 Task: Create a sub task System Test and UAT for the task  Integrate a new online platform for online language exchange in the project BlueTechie , assign it to team member softage.2@softage.net and update the status of the sub task to  Completed , set the priority of the sub task to High
Action: Mouse moved to (885, 431)
Screenshot: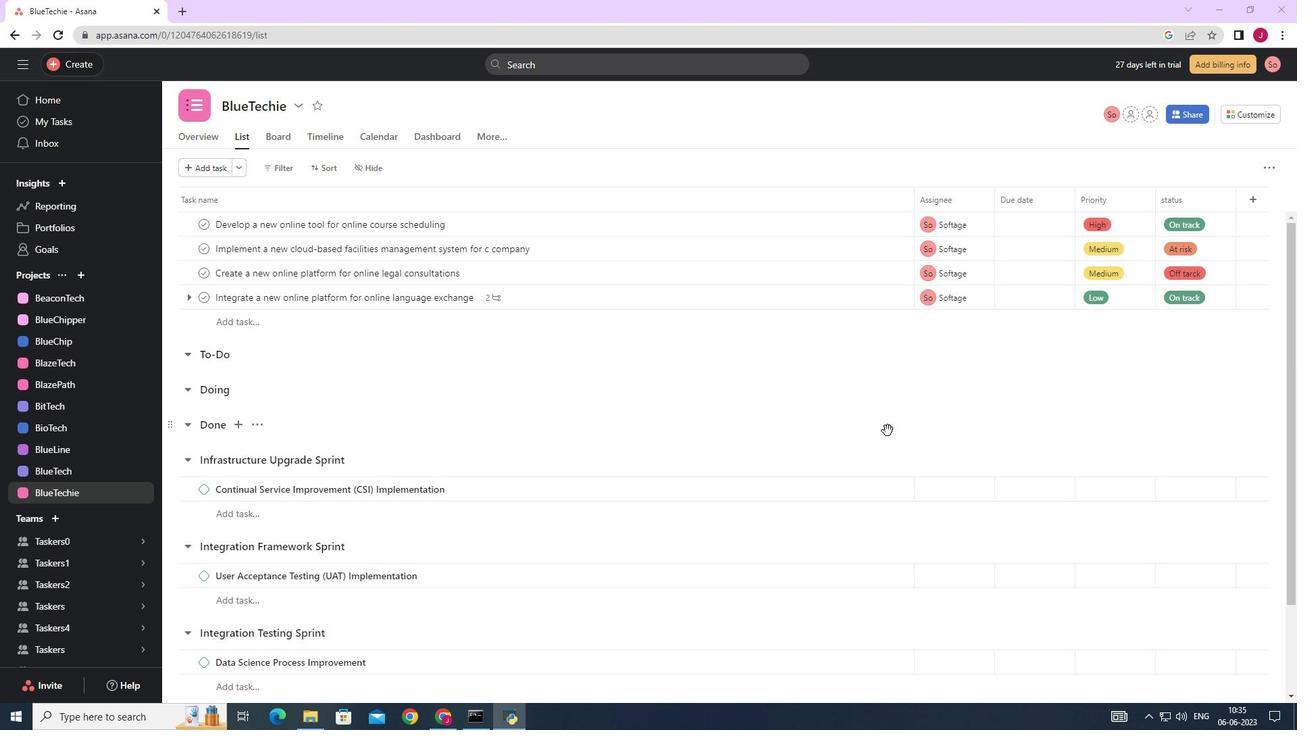 
Action: Mouse scrolled (885, 431) with delta (0, 0)
Screenshot: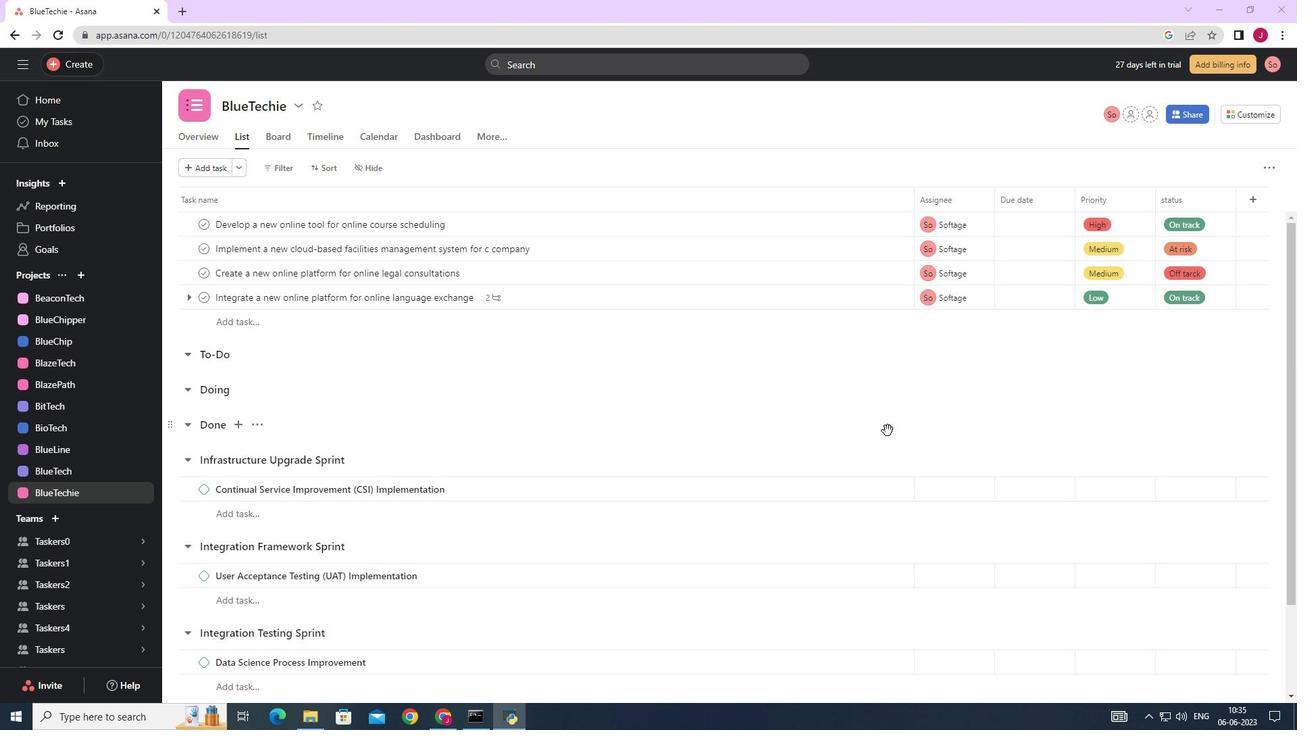 
Action: Mouse scrolled (885, 431) with delta (0, 0)
Screenshot: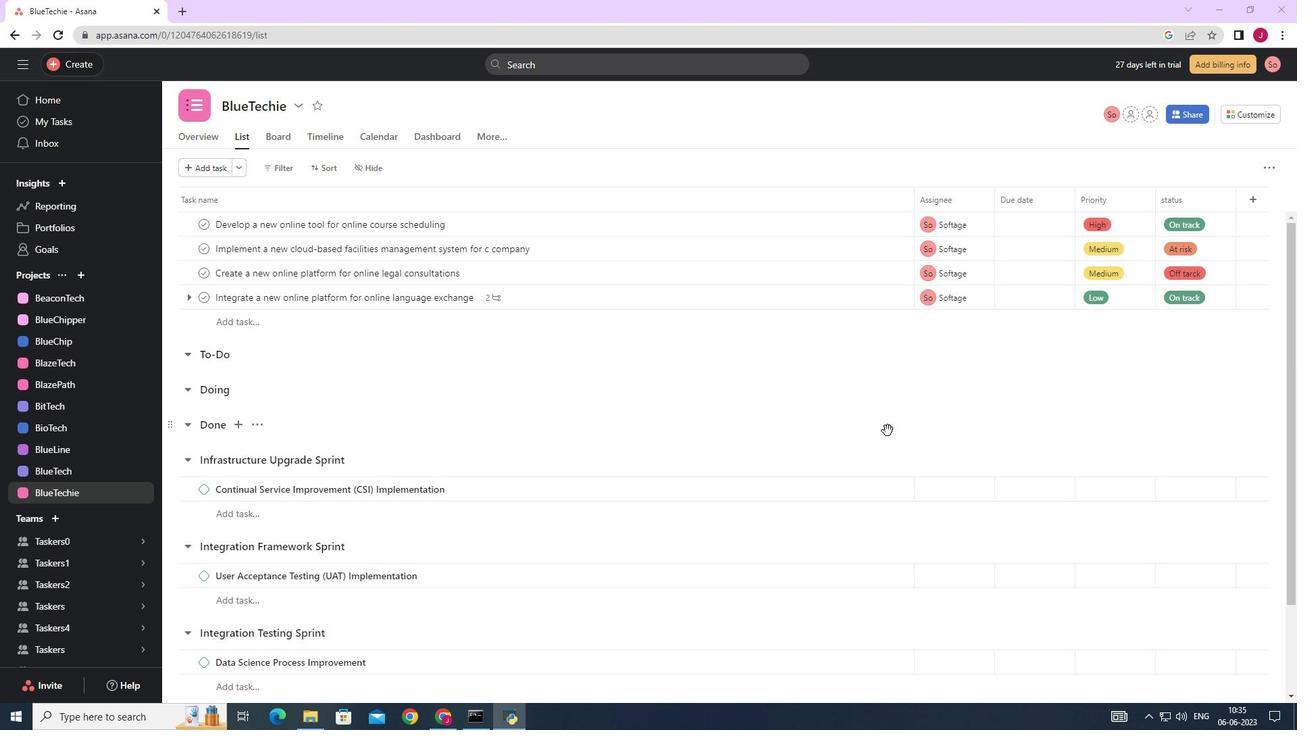 
Action: Mouse moved to (885, 431)
Screenshot: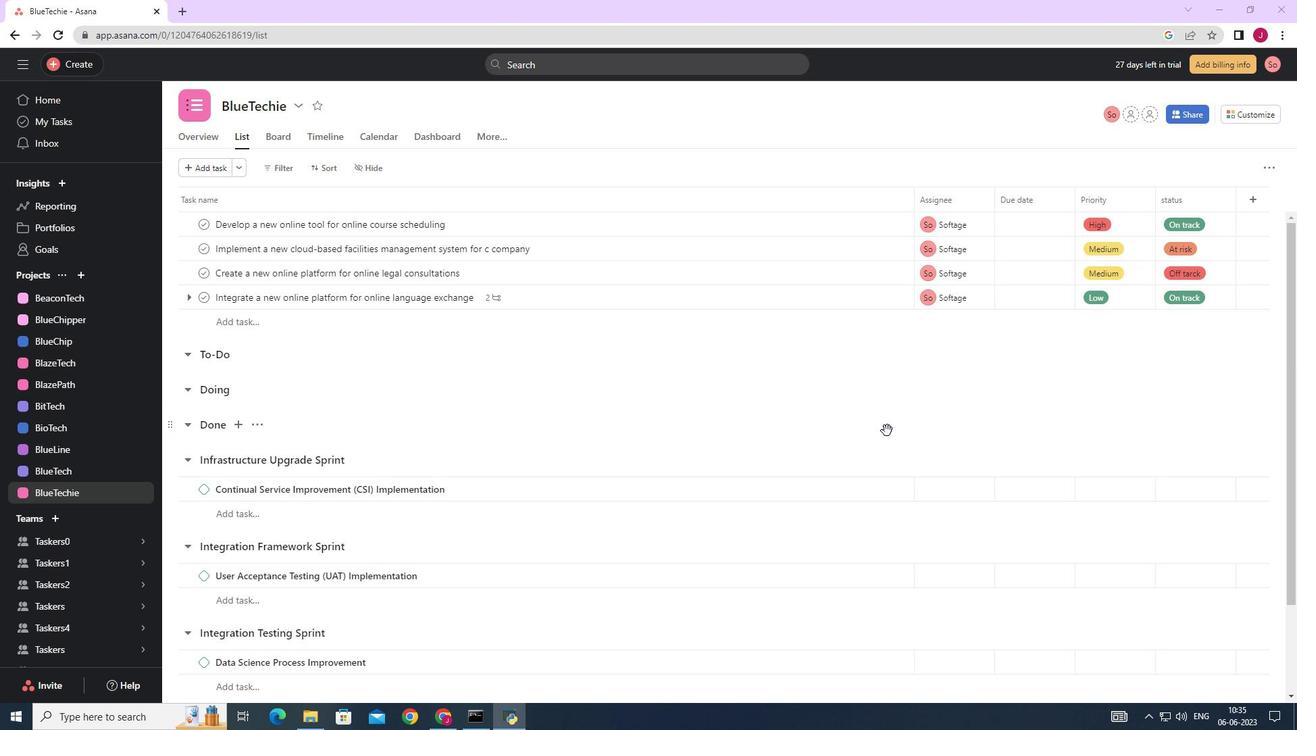 
Action: Mouse scrolled (885, 431) with delta (0, 0)
Screenshot: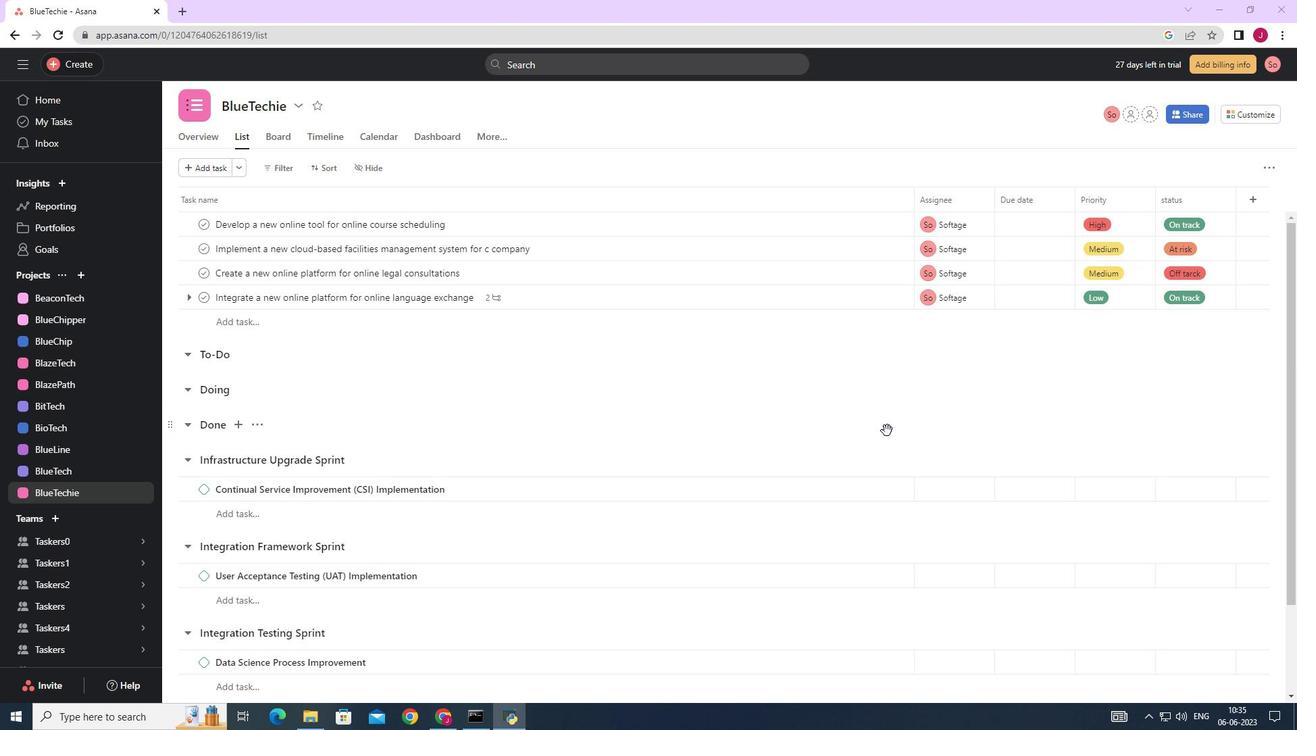 
Action: Mouse moved to (884, 432)
Screenshot: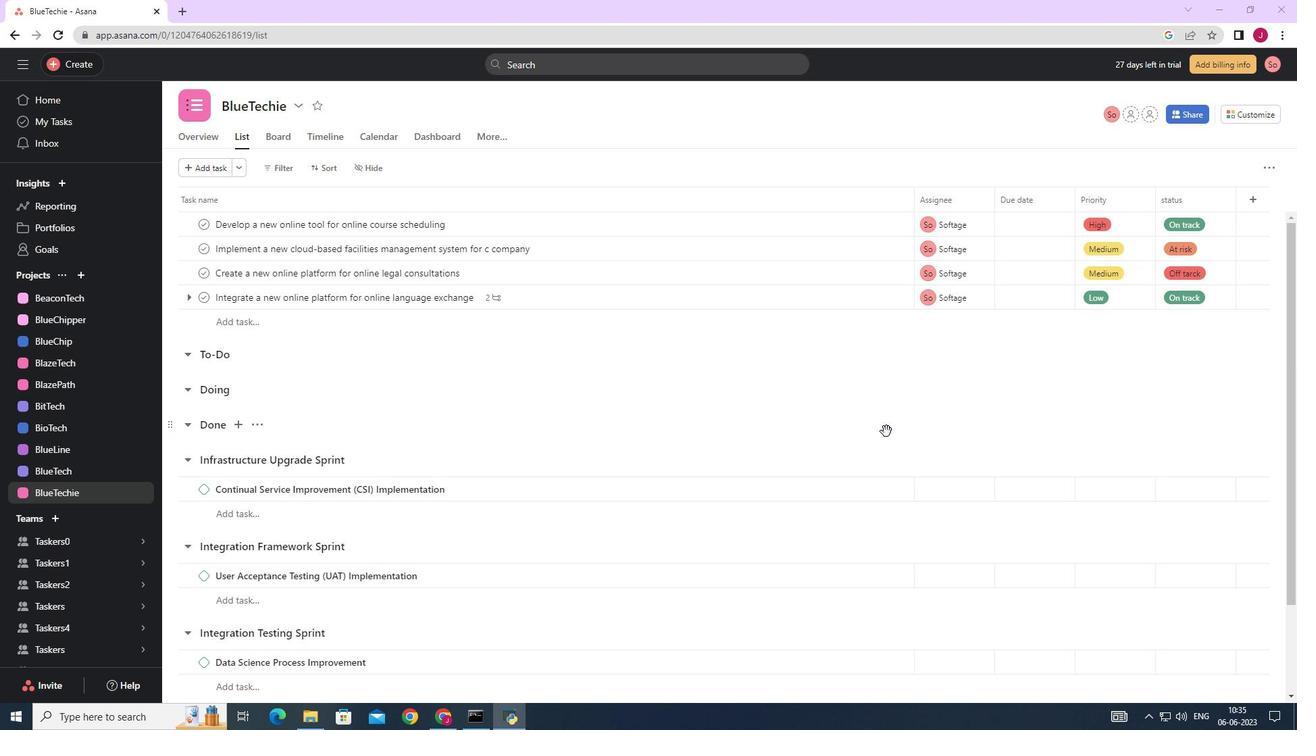 
Action: Mouse scrolled (884, 431) with delta (0, 0)
Screenshot: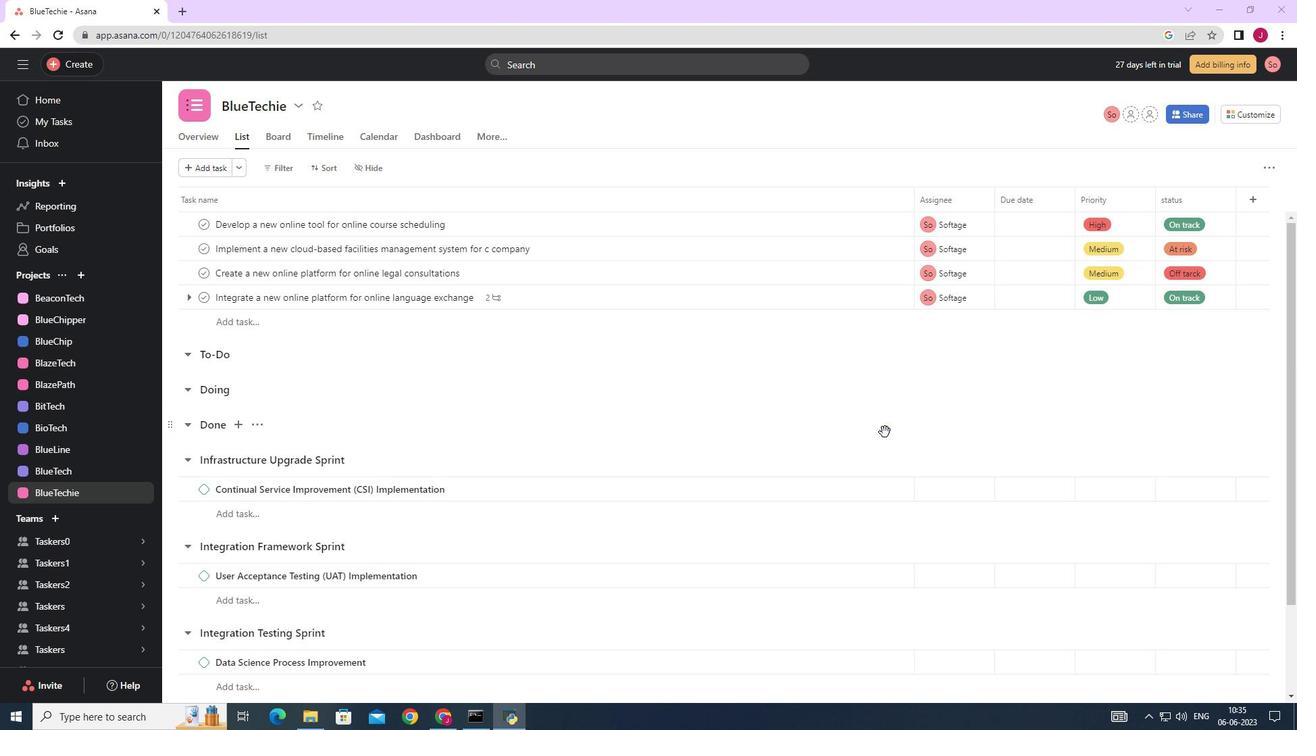 
Action: Mouse moved to (767, 427)
Screenshot: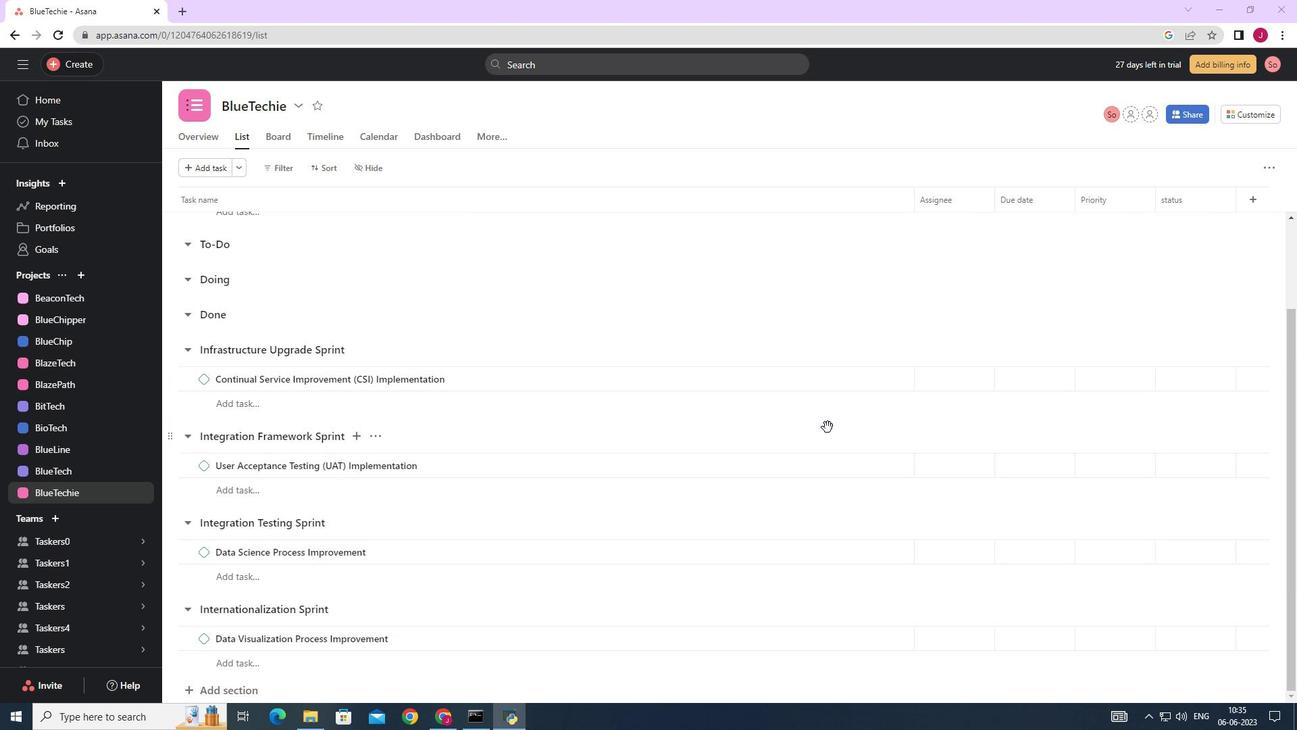 
Action: Mouse scrolled (767, 427) with delta (0, 0)
Screenshot: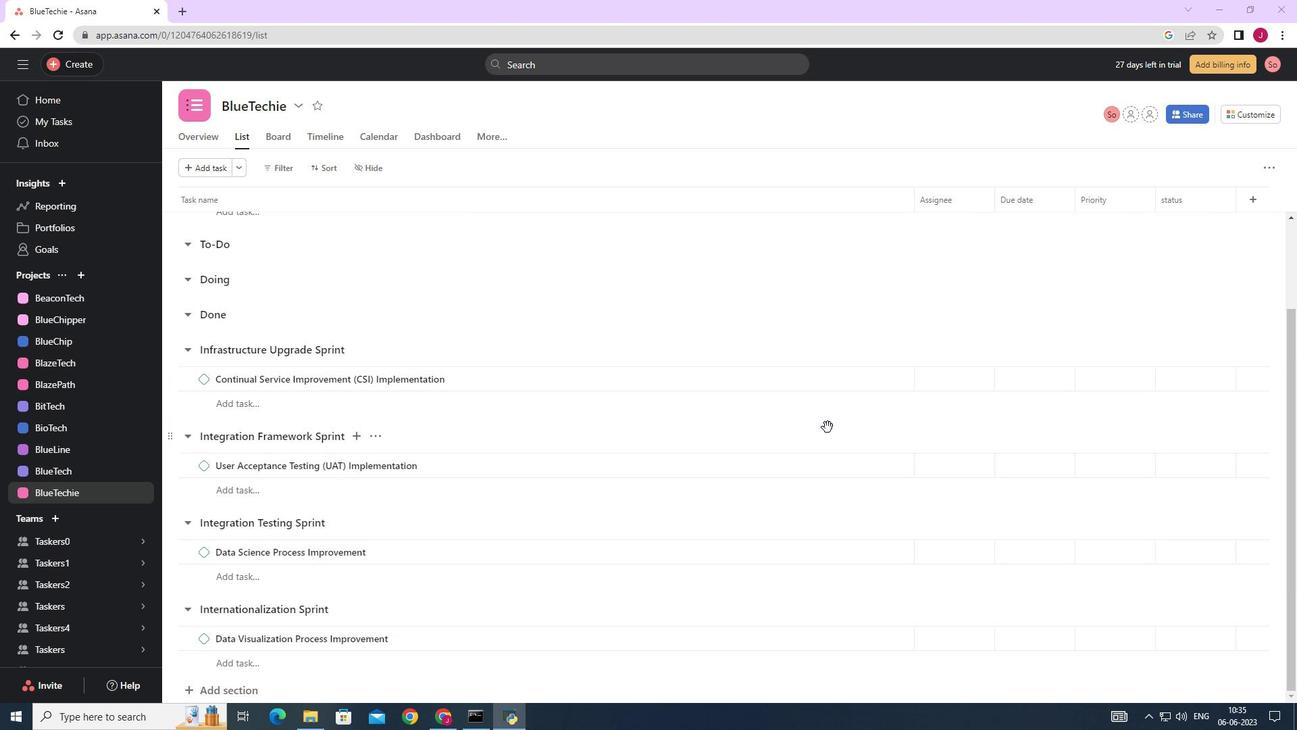 
Action: Mouse moved to (764, 427)
Screenshot: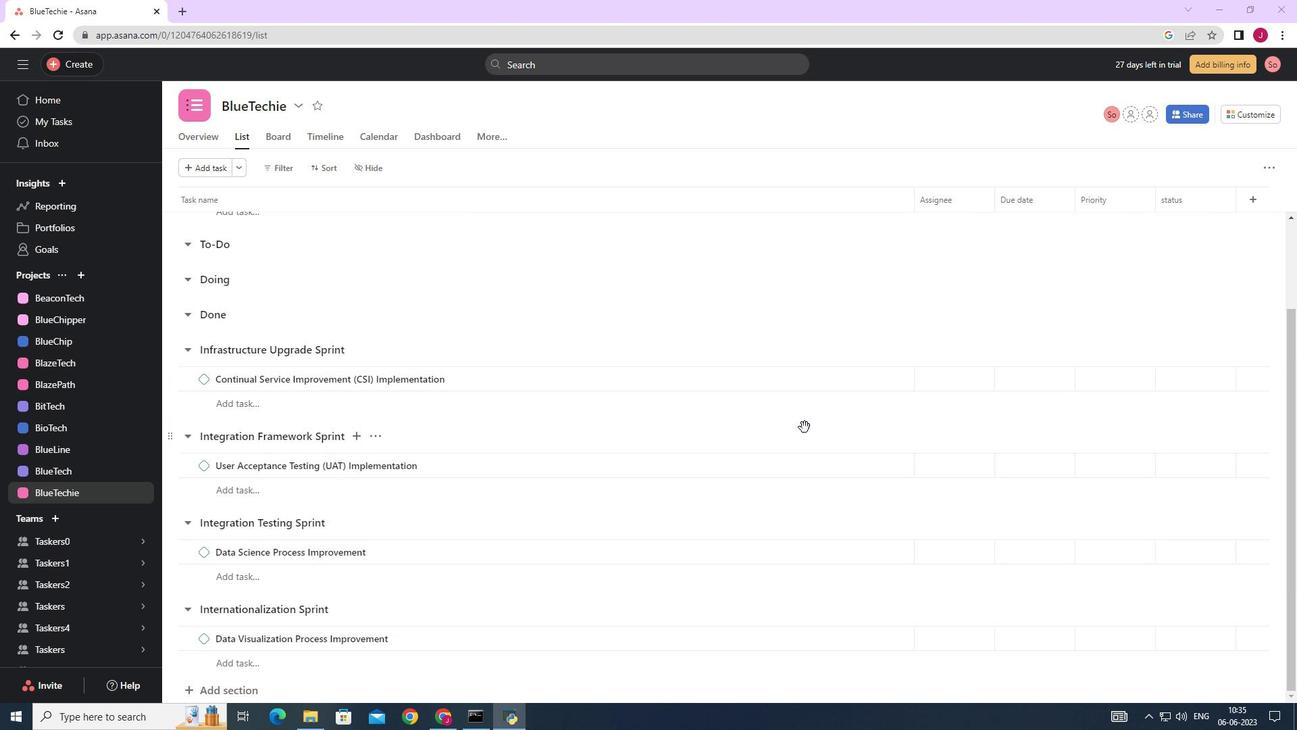 
Action: Mouse scrolled (765, 427) with delta (0, 0)
Screenshot: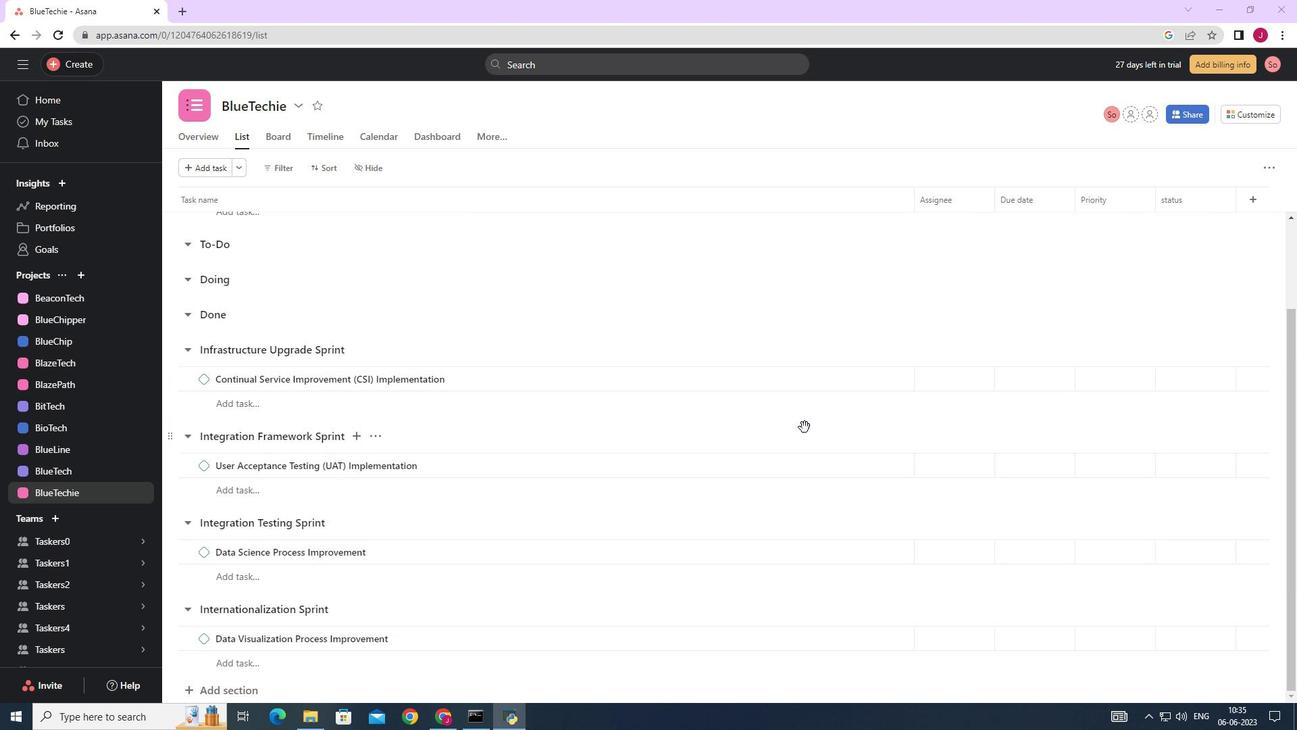 
Action: Mouse moved to (753, 423)
Screenshot: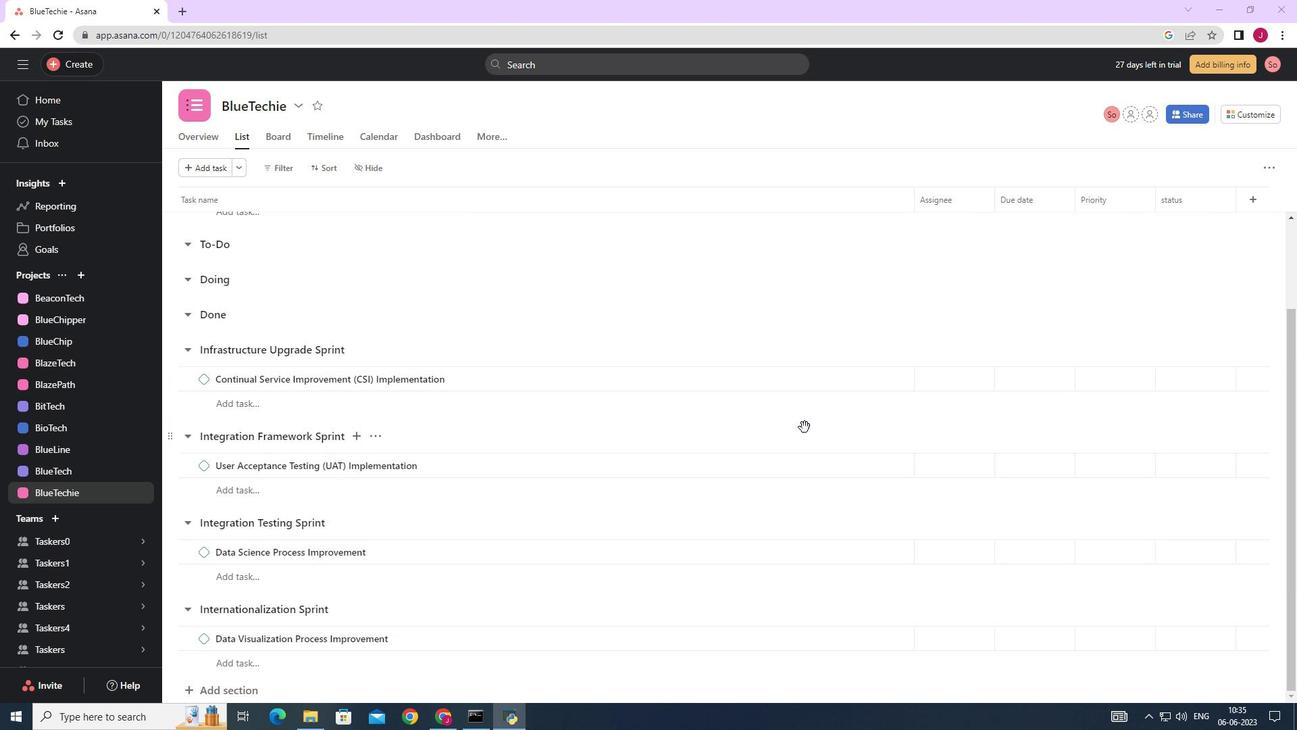 
Action: Mouse scrolled (761, 427) with delta (0, 0)
Screenshot: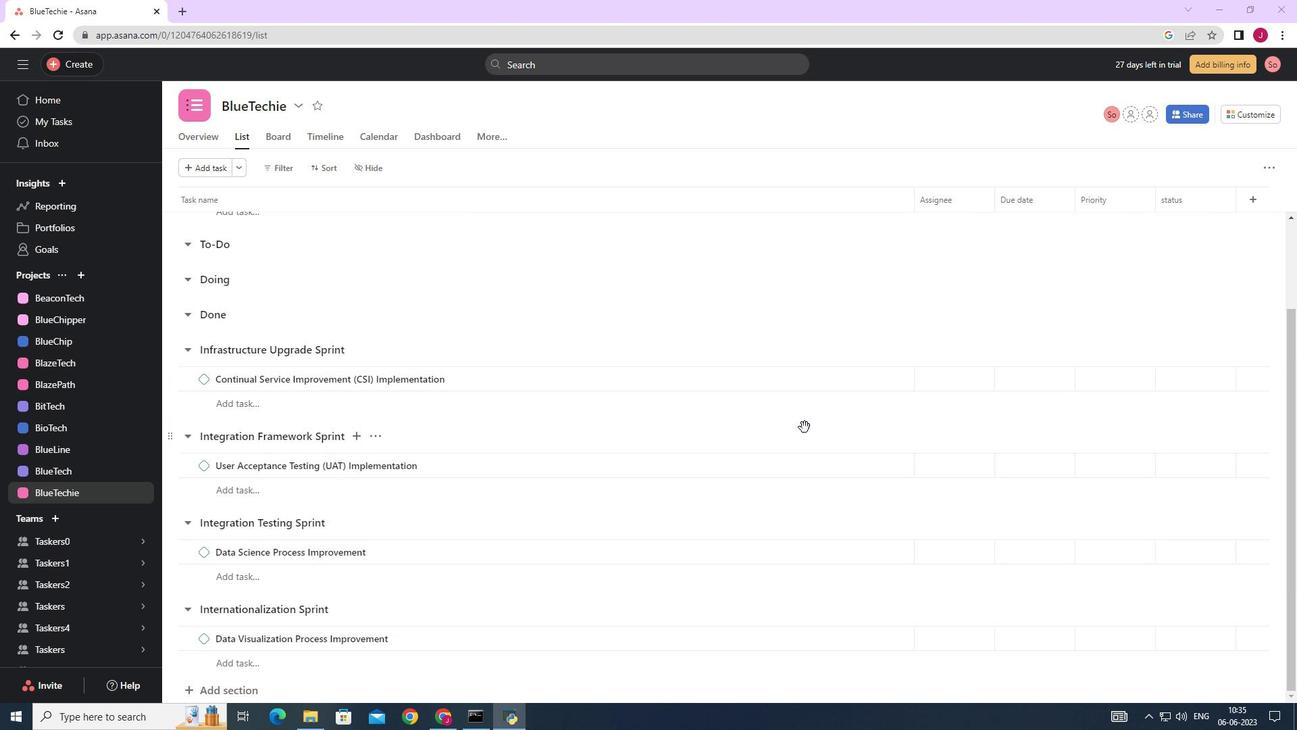 
Action: Mouse moved to (716, 419)
Screenshot: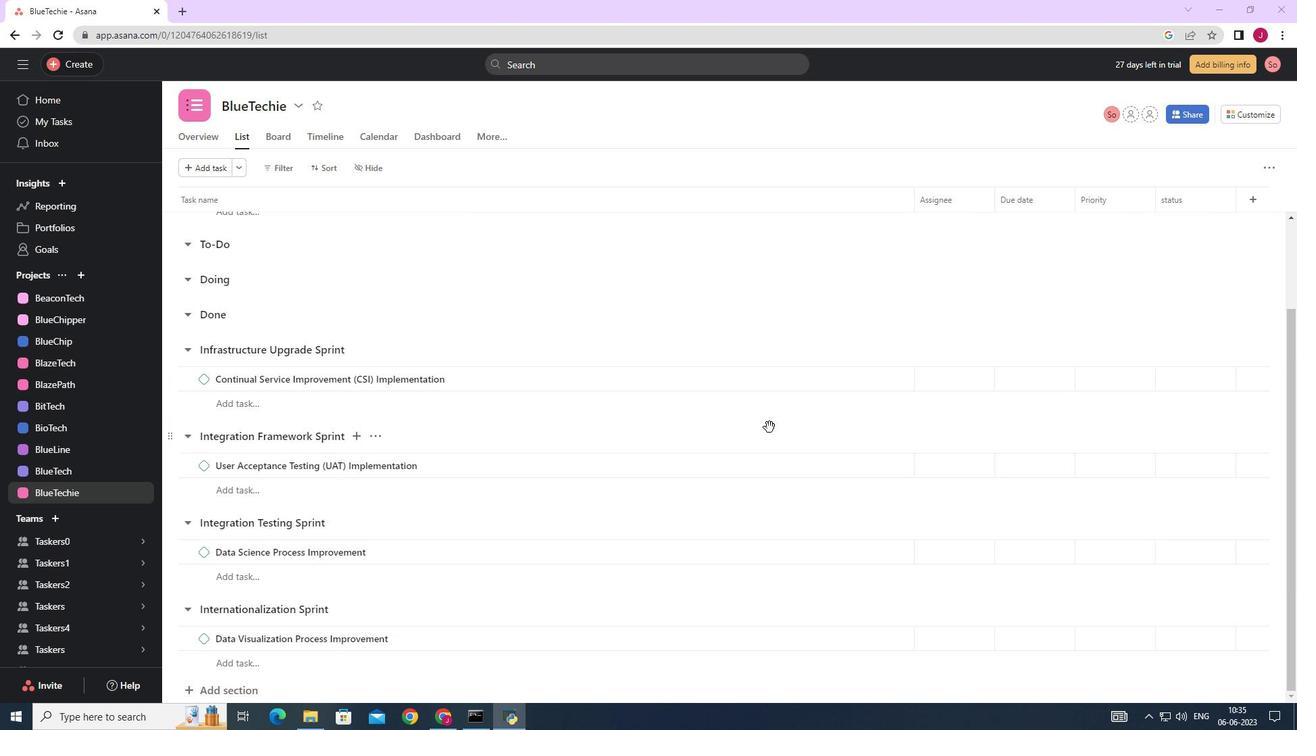 
Action: Mouse scrolled (738, 421) with delta (0, 0)
Screenshot: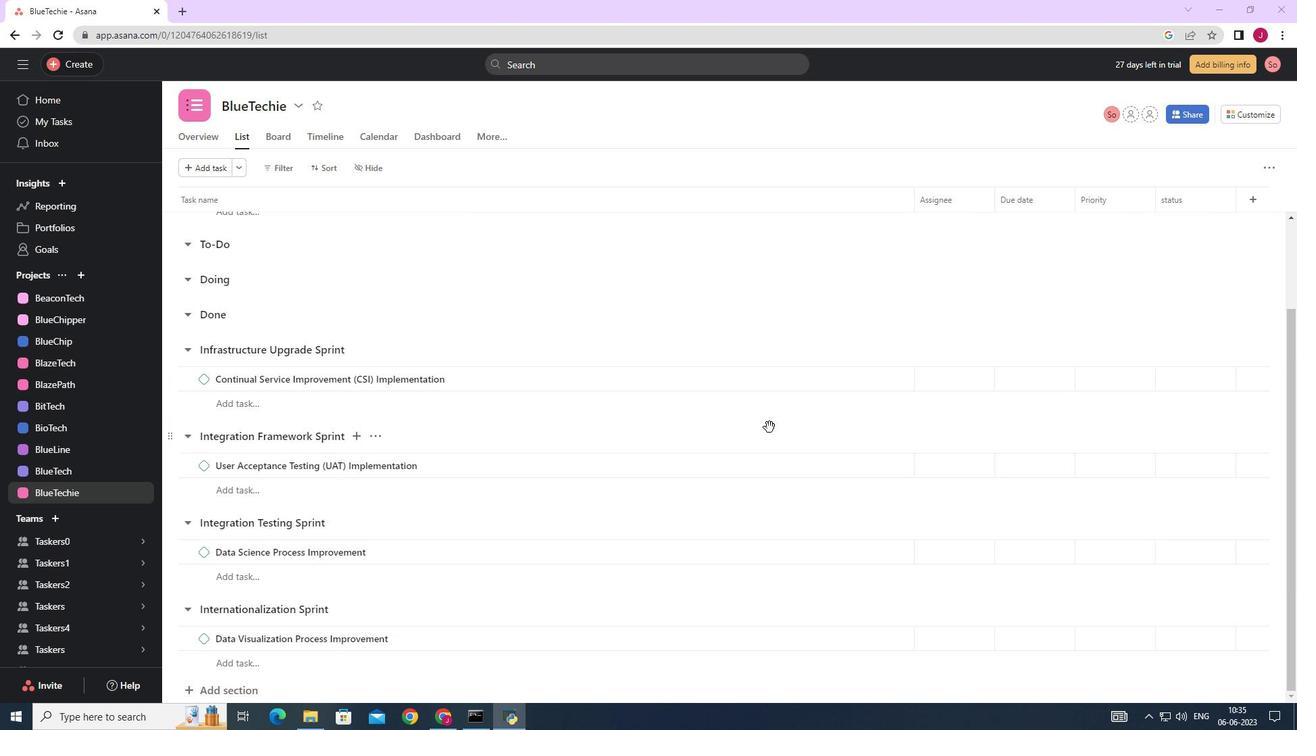 
Action: Mouse moved to (820, 293)
Screenshot: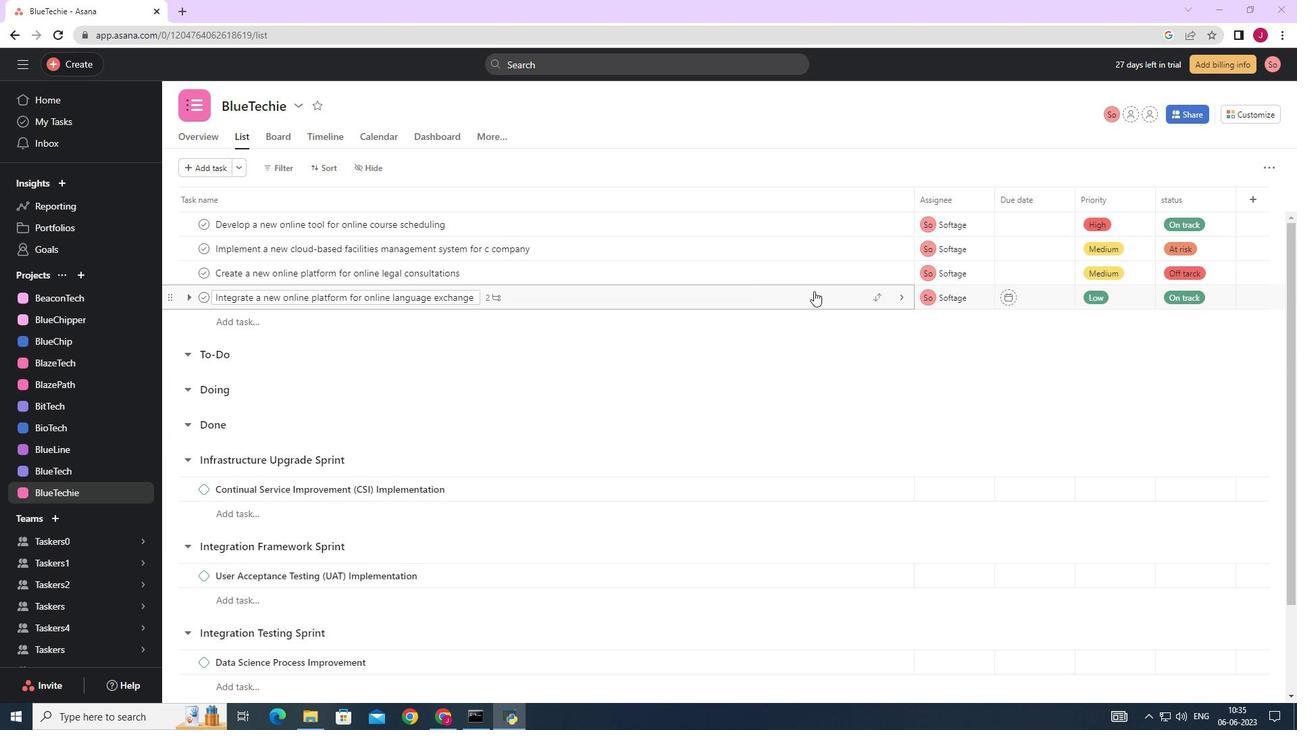 
Action: Mouse pressed left at (820, 293)
Screenshot: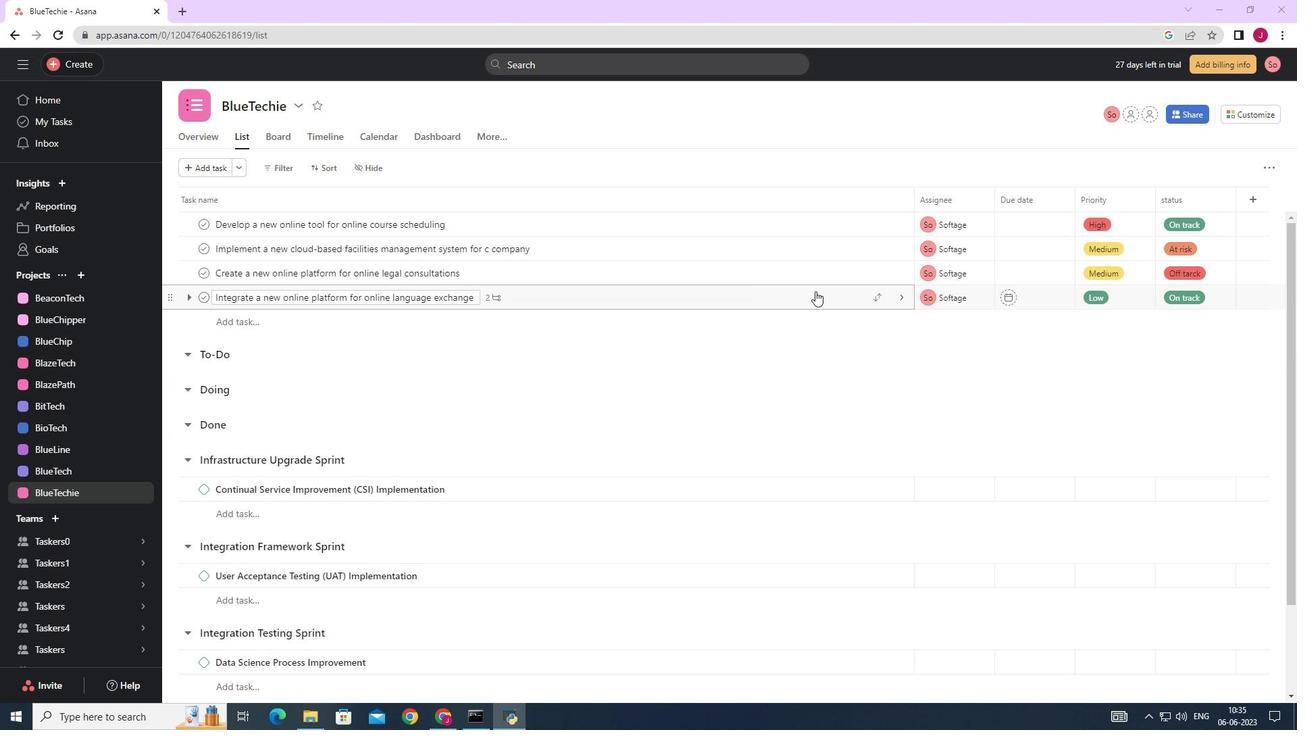 
Action: Mouse moved to (1102, 431)
Screenshot: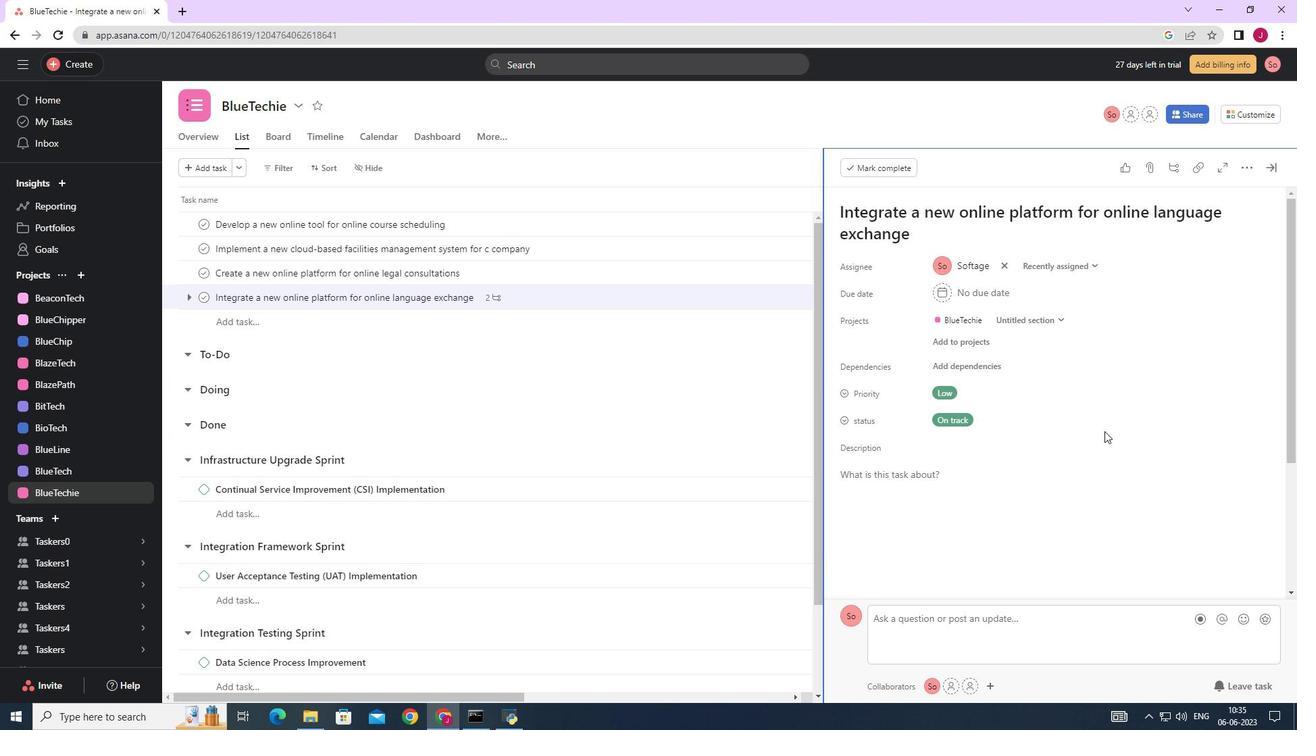 
Action: Mouse scrolled (1102, 431) with delta (0, 0)
Screenshot: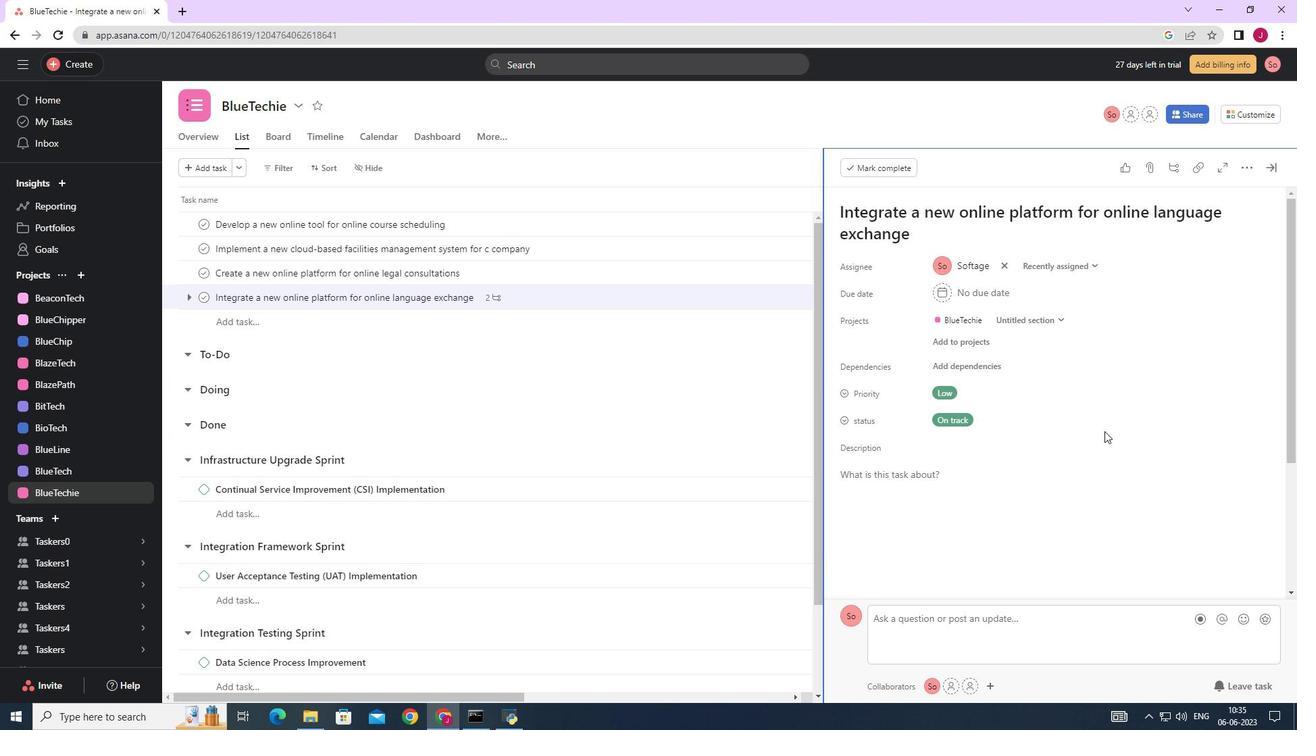 
Action: Mouse scrolled (1102, 431) with delta (0, 0)
Screenshot: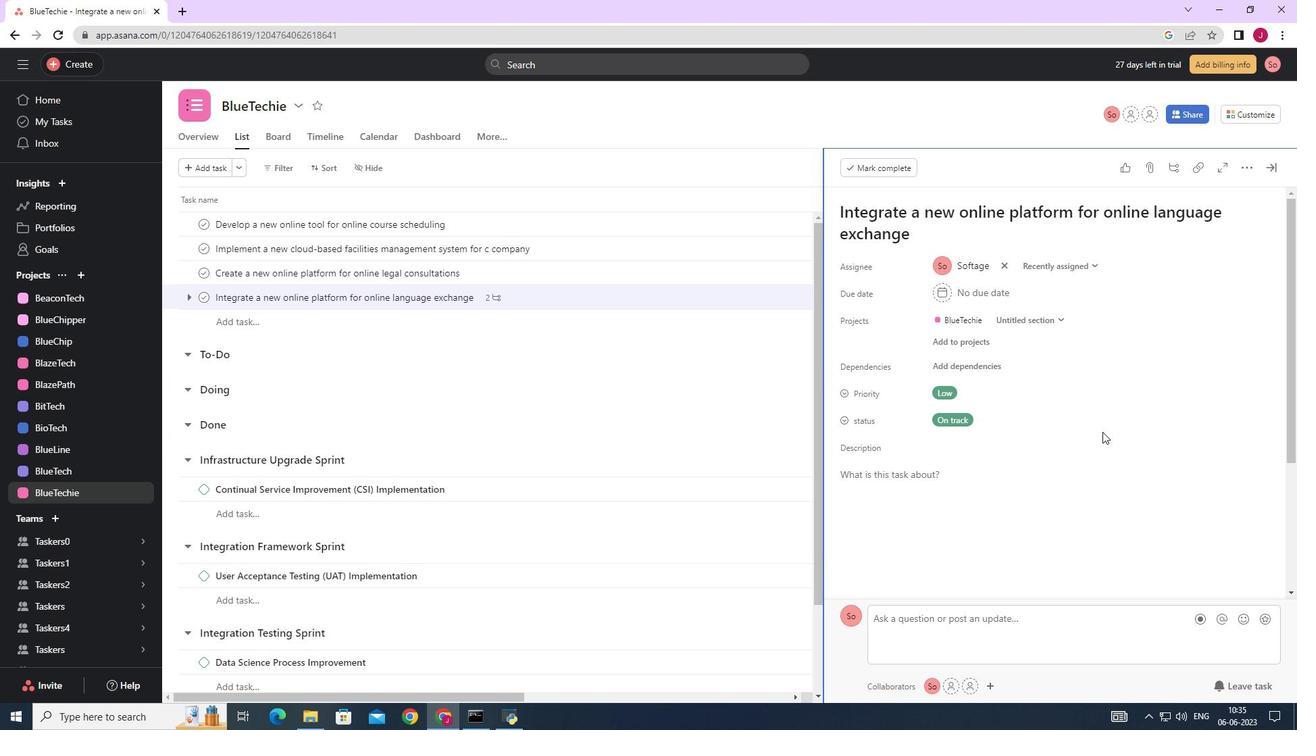 
Action: Mouse scrolled (1102, 431) with delta (0, 0)
Screenshot: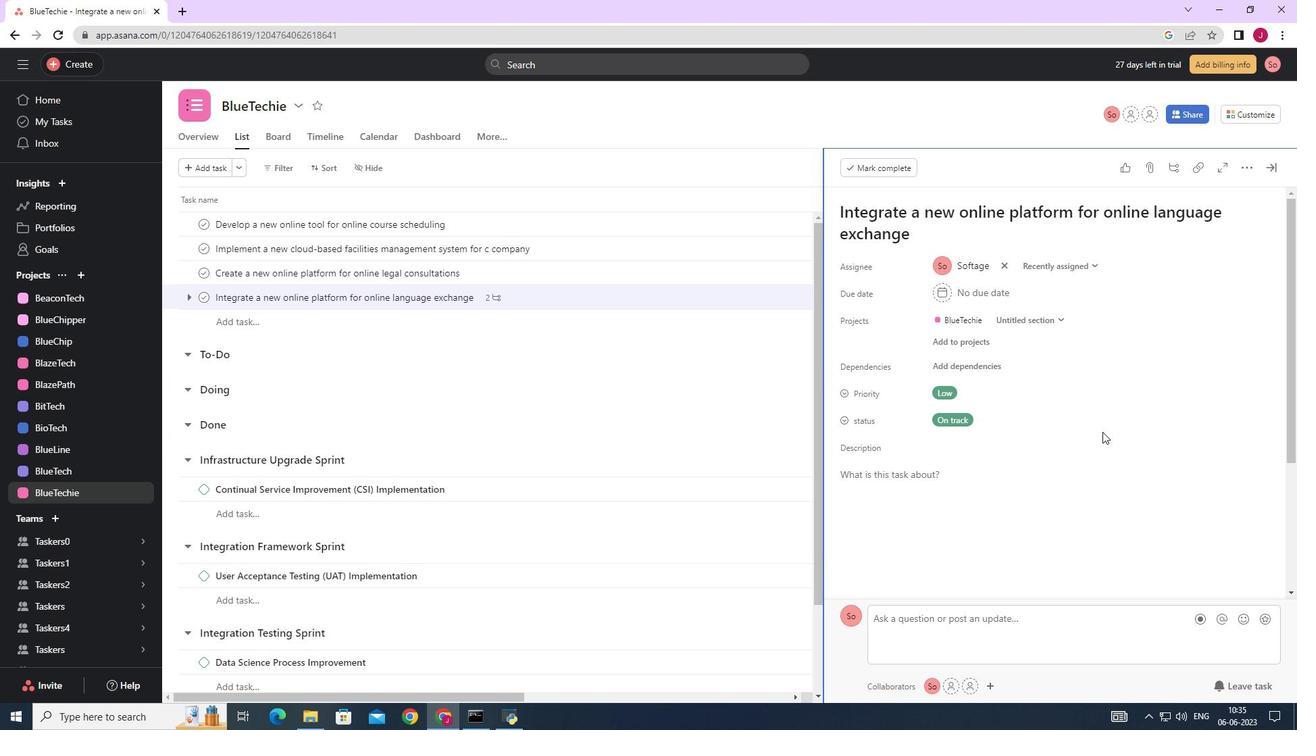 
Action: Mouse scrolled (1102, 431) with delta (0, 0)
Screenshot: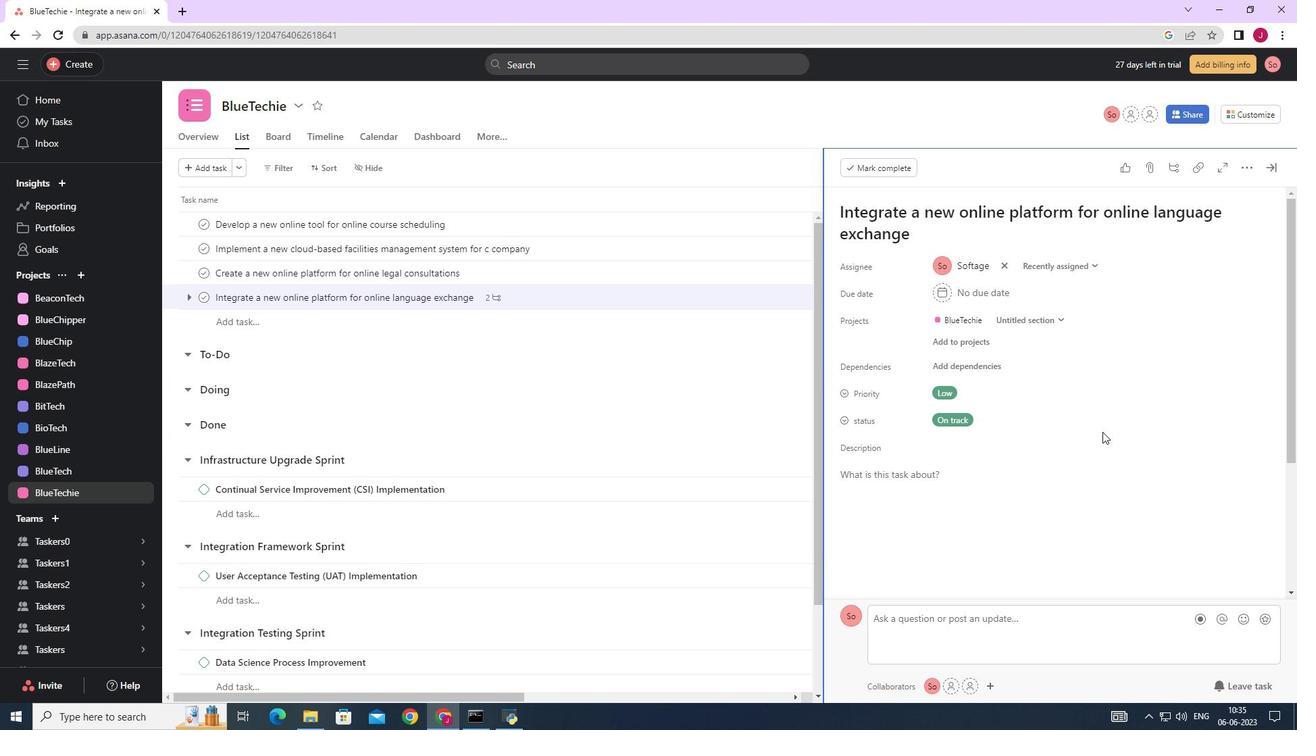 
Action: Mouse scrolled (1102, 431) with delta (0, 0)
Screenshot: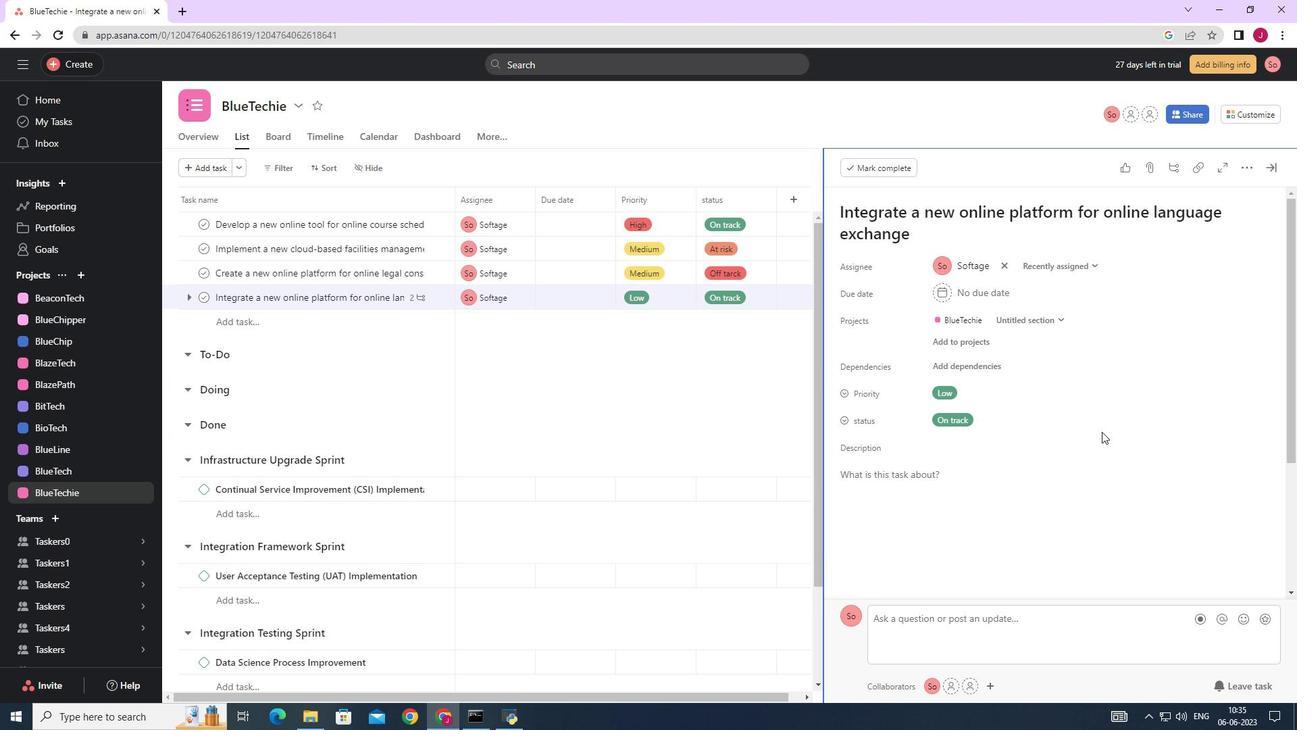 
Action: Mouse moved to (882, 490)
Screenshot: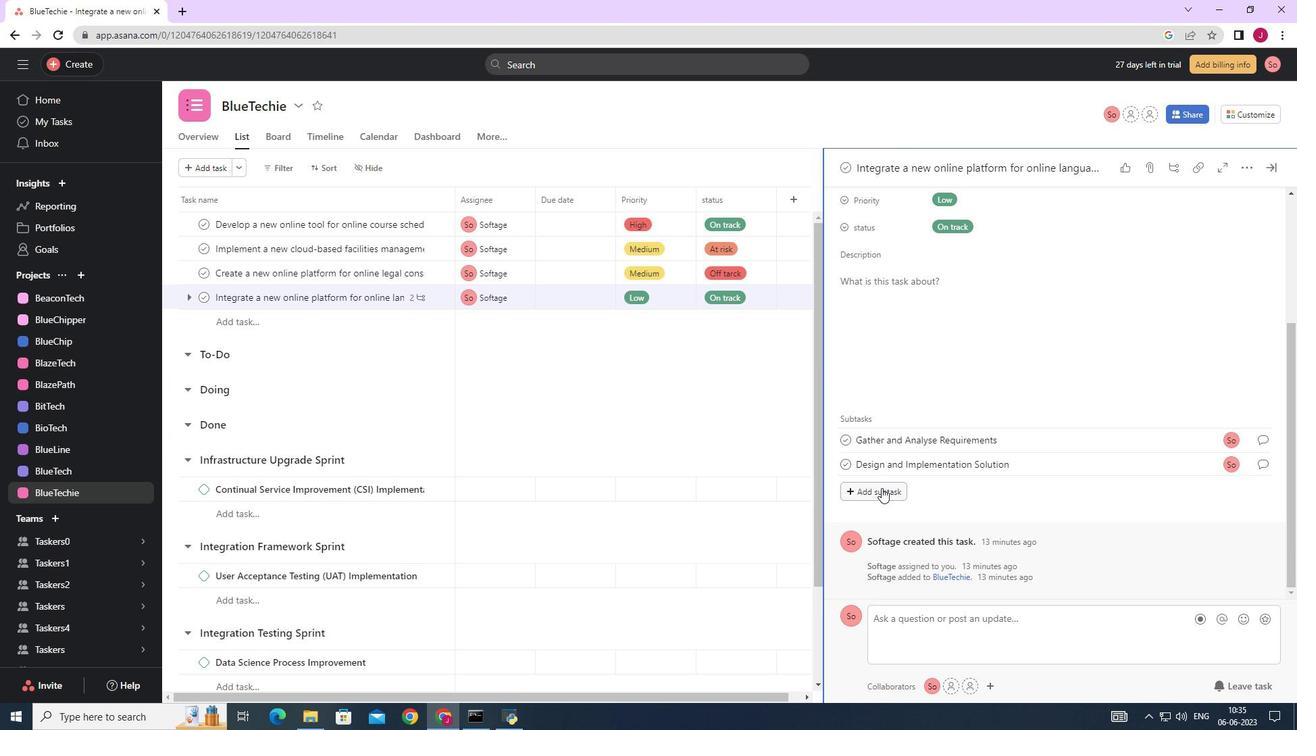 
Action: Mouse pressed left at (882, 490)
Screenshot: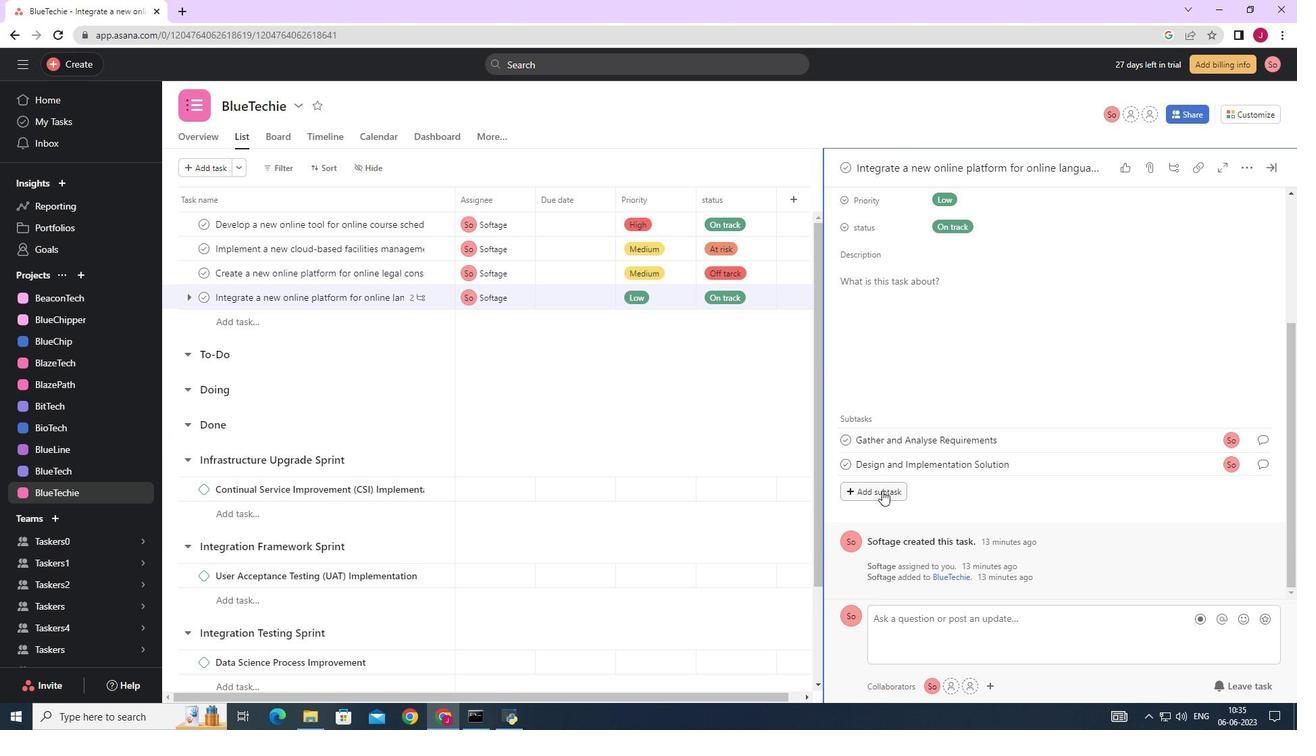 
Action: Mouse moved to (880, 492)
Screenshot: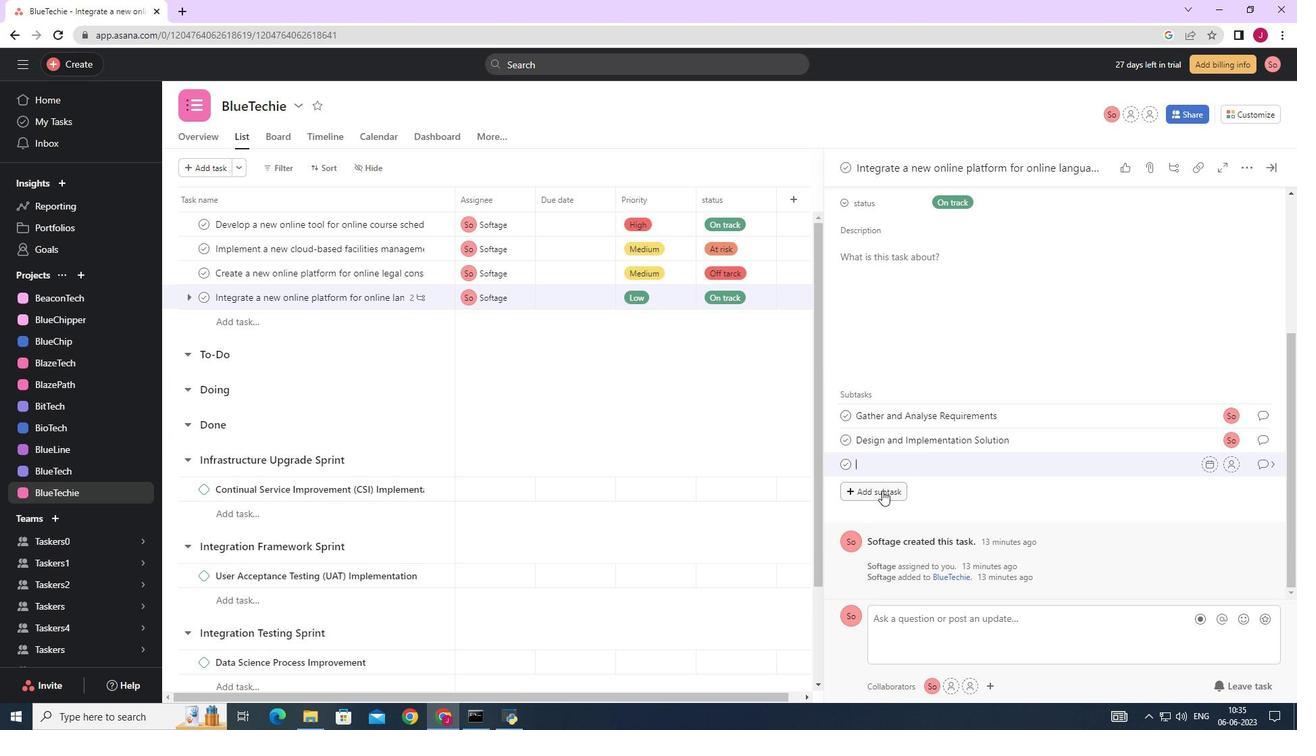 
Action: Key pressed <Key.caps_lock>S<Key.caps_lock>ystem<Key.space><Key.caps_lock>T<Key.caps_lock>est<Key.space>and<Key.space><Key.caps_lock>UAT
Screenshot: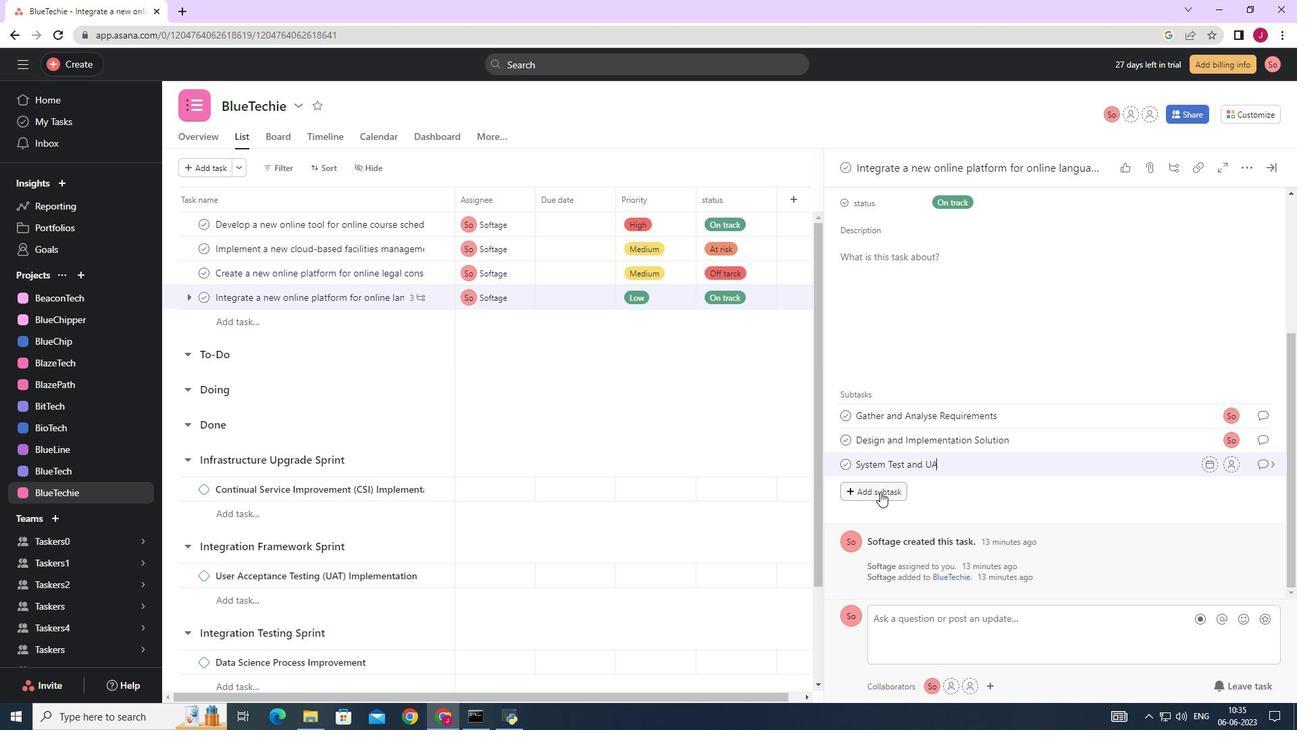 
Action: Mouse moved to (1233, 465)
Screenshot: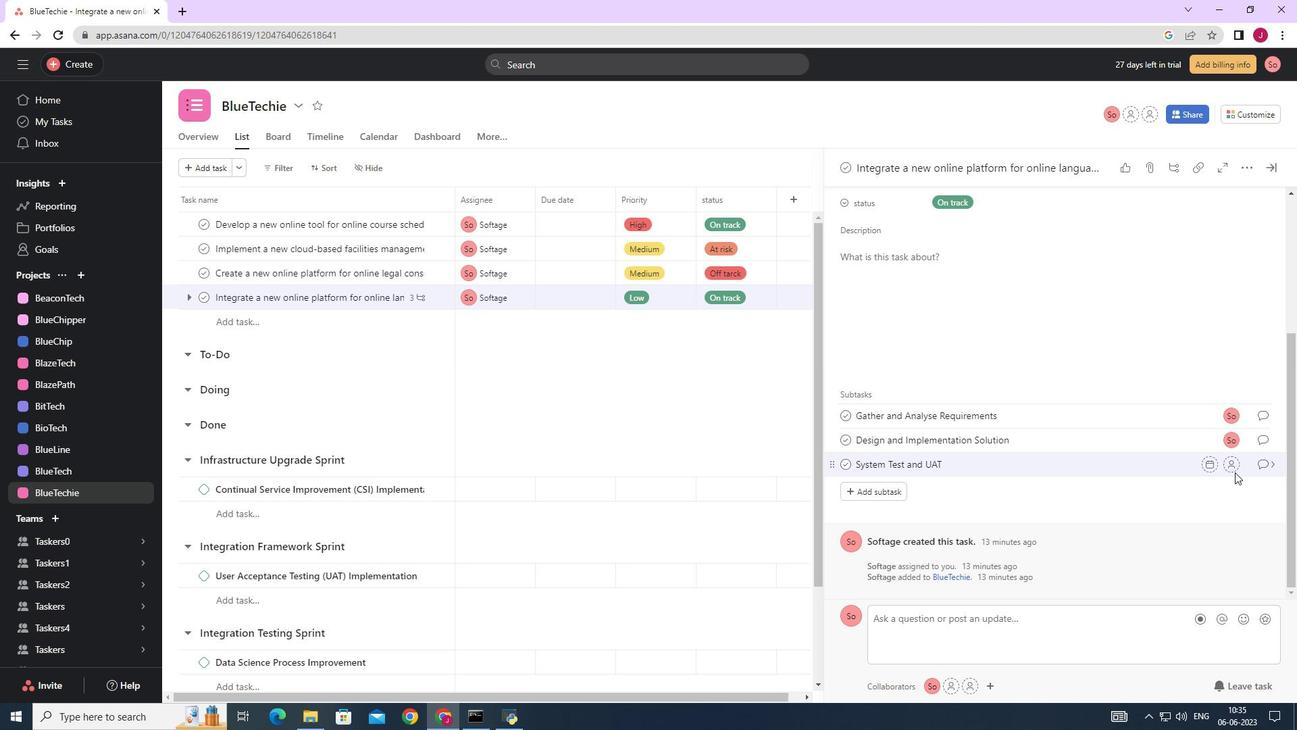 
Action: Mouse pressed left at (1233, 465)
Screenshot: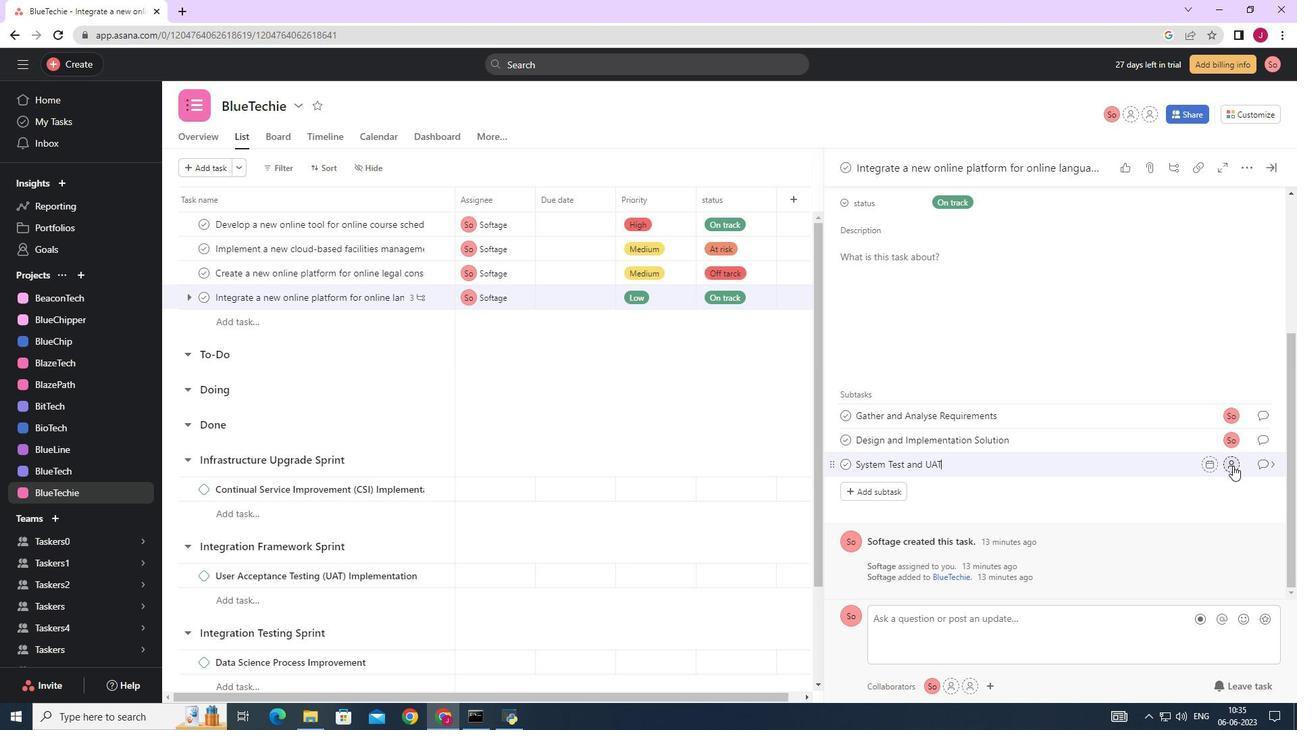 
Action: Key pressed SOFTAGE.2
Screenshot: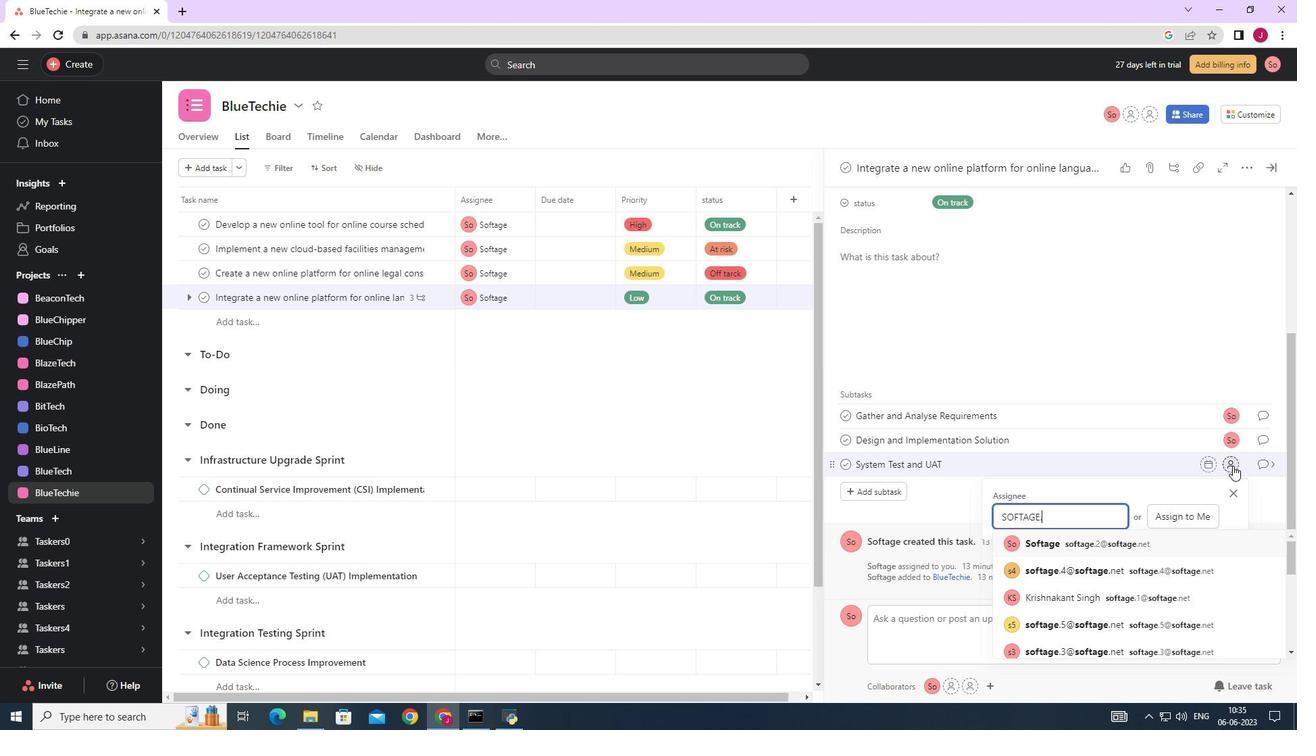 
Action: Mouse moved to (1101, 548)
Screenshot: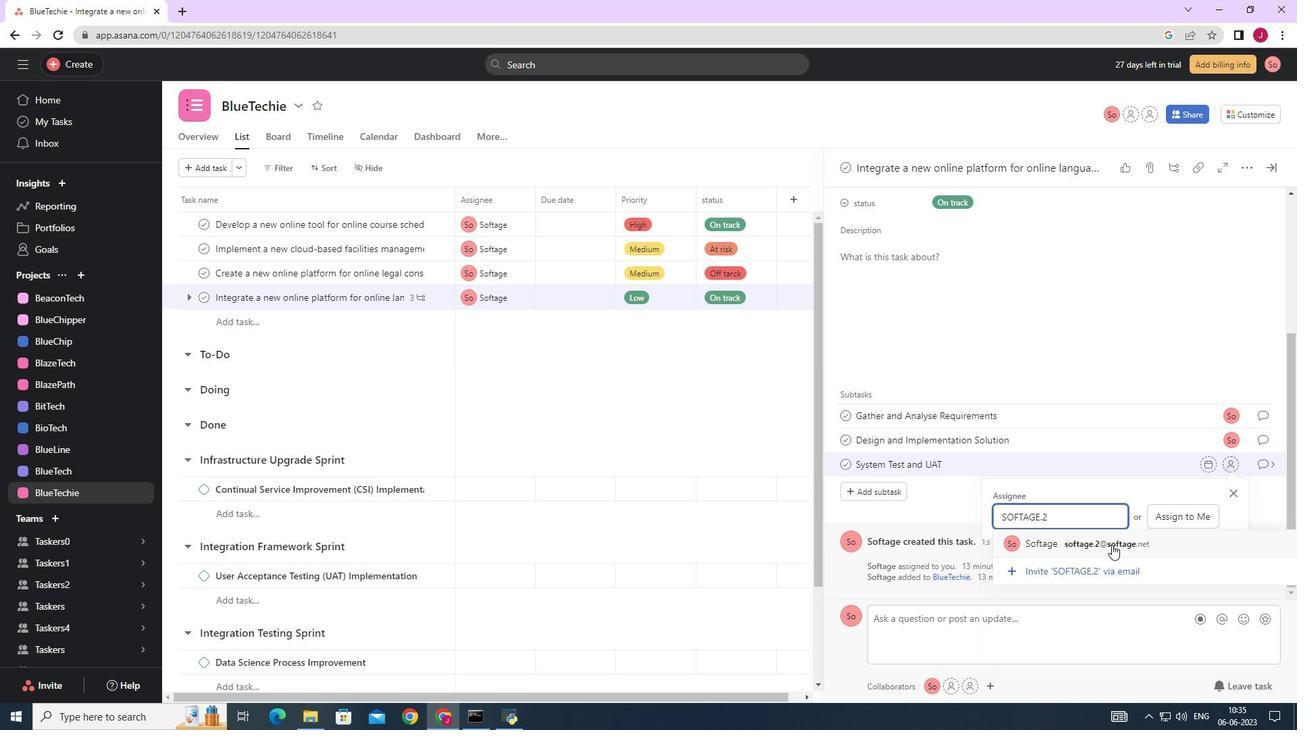 
Action: Mouse pressed left at (1101, 548)
Screenshot: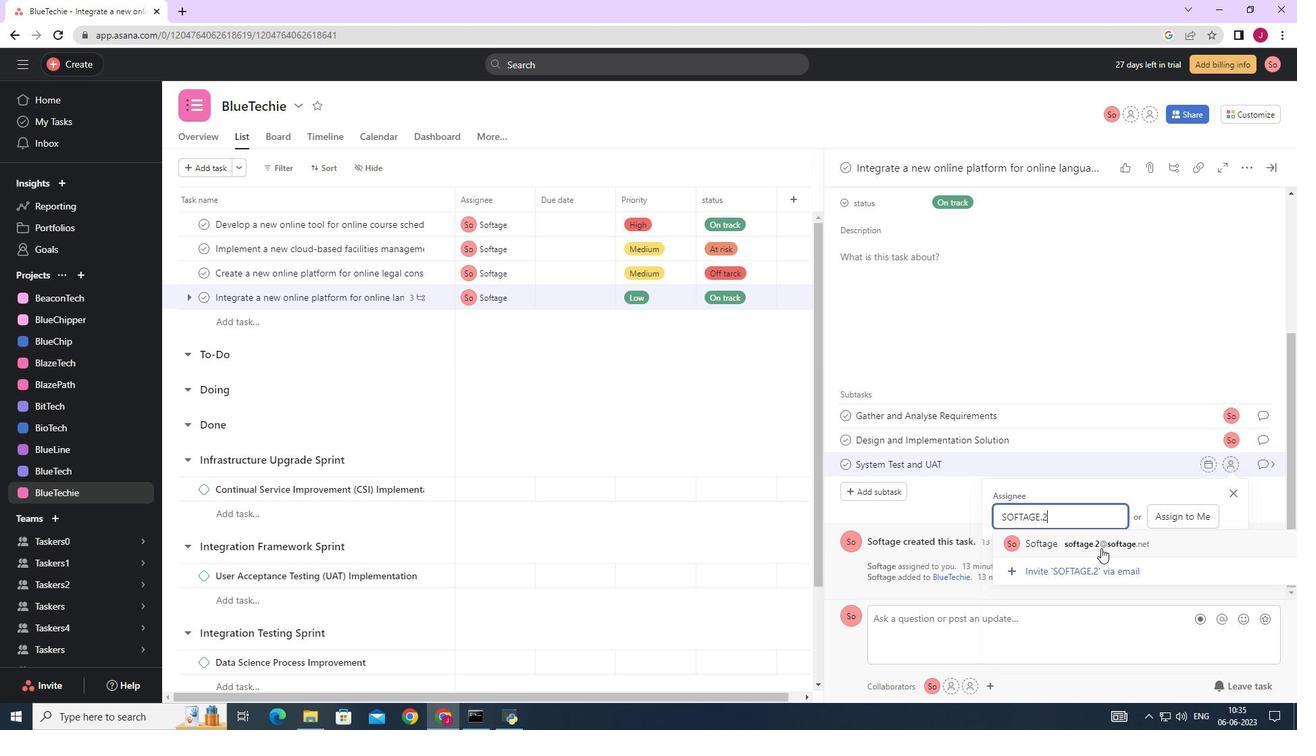 
Action: Mouse moved to (1265, 465)
Screenshot: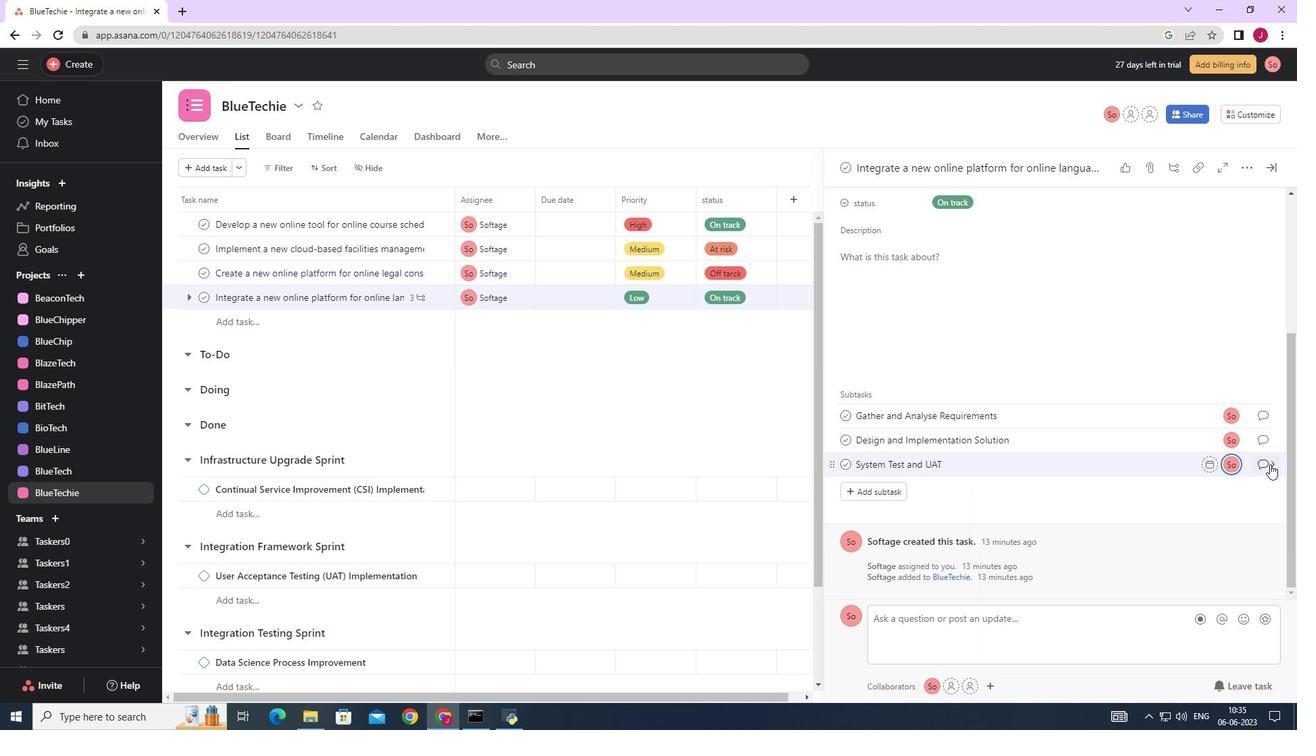 
Action: Mouse pressed left at (1265, 465)
Screenshot: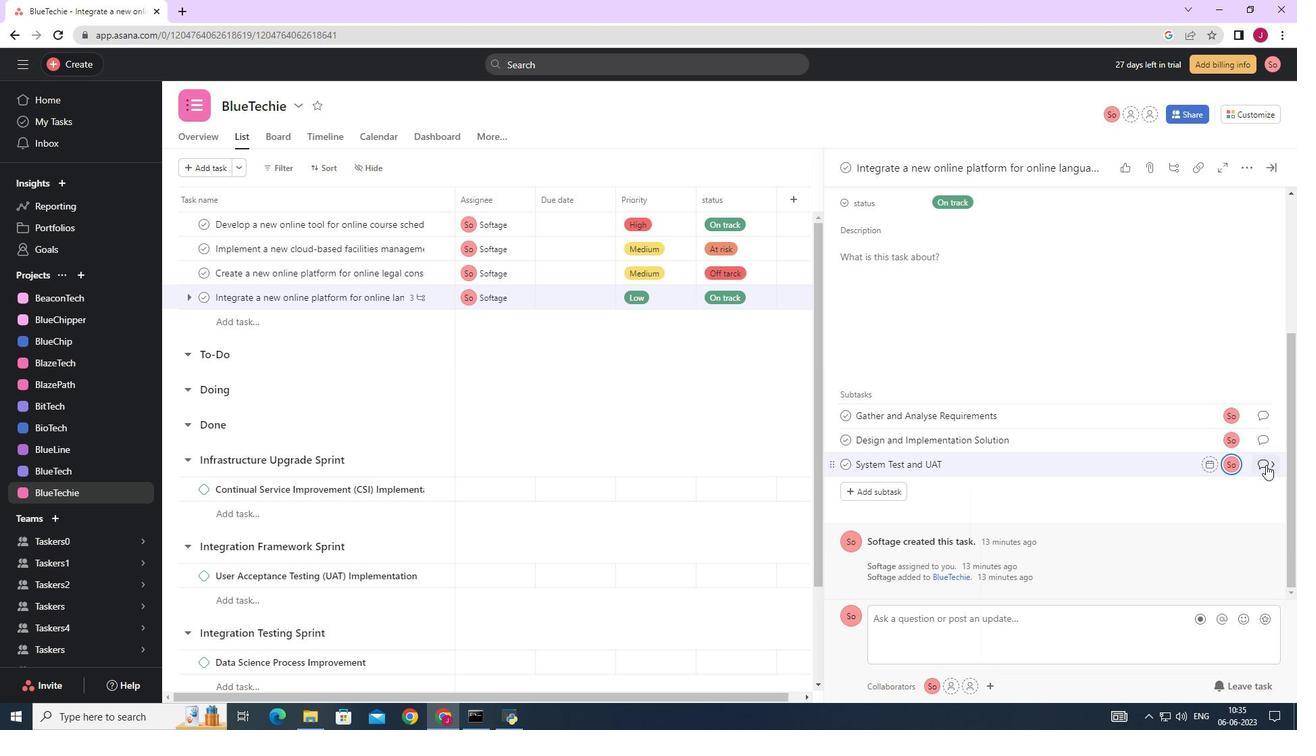 
Action: Mouse moved to (895, 357)
Screenshot: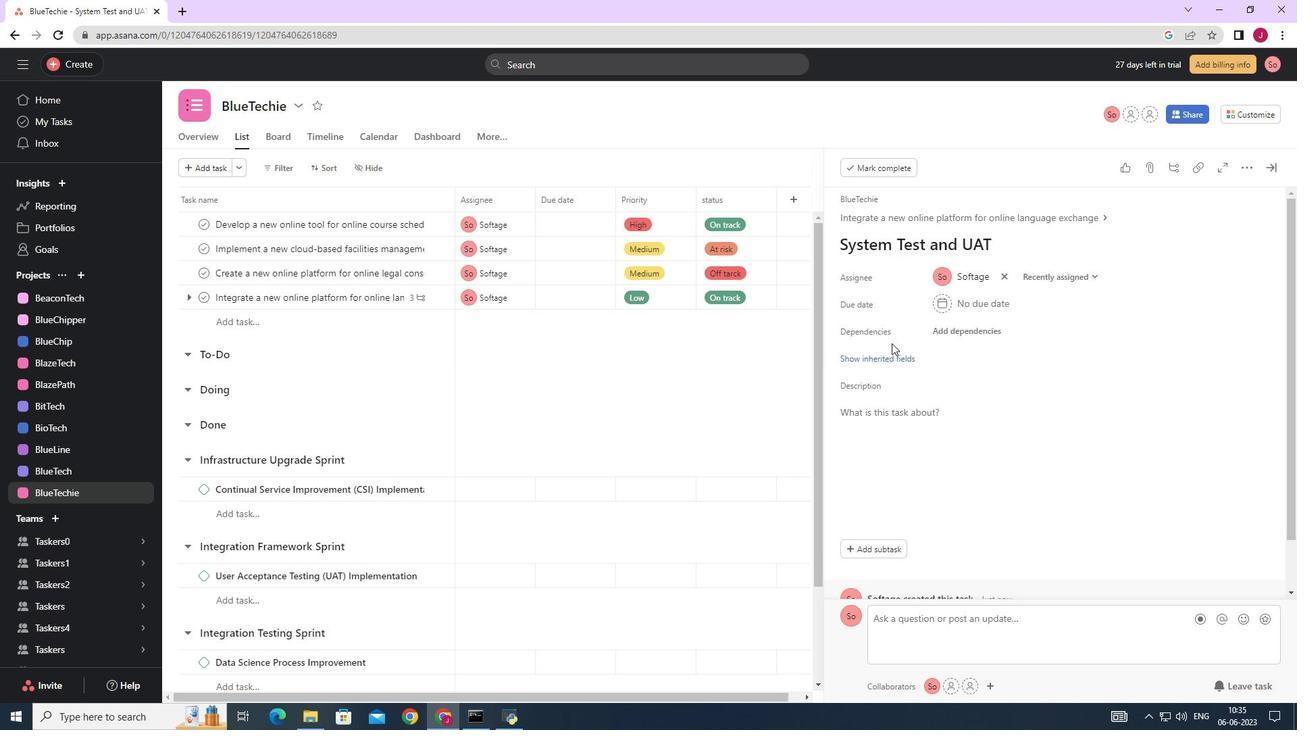 
Action: Mouse pressed left at (895, 357)
Screenshot: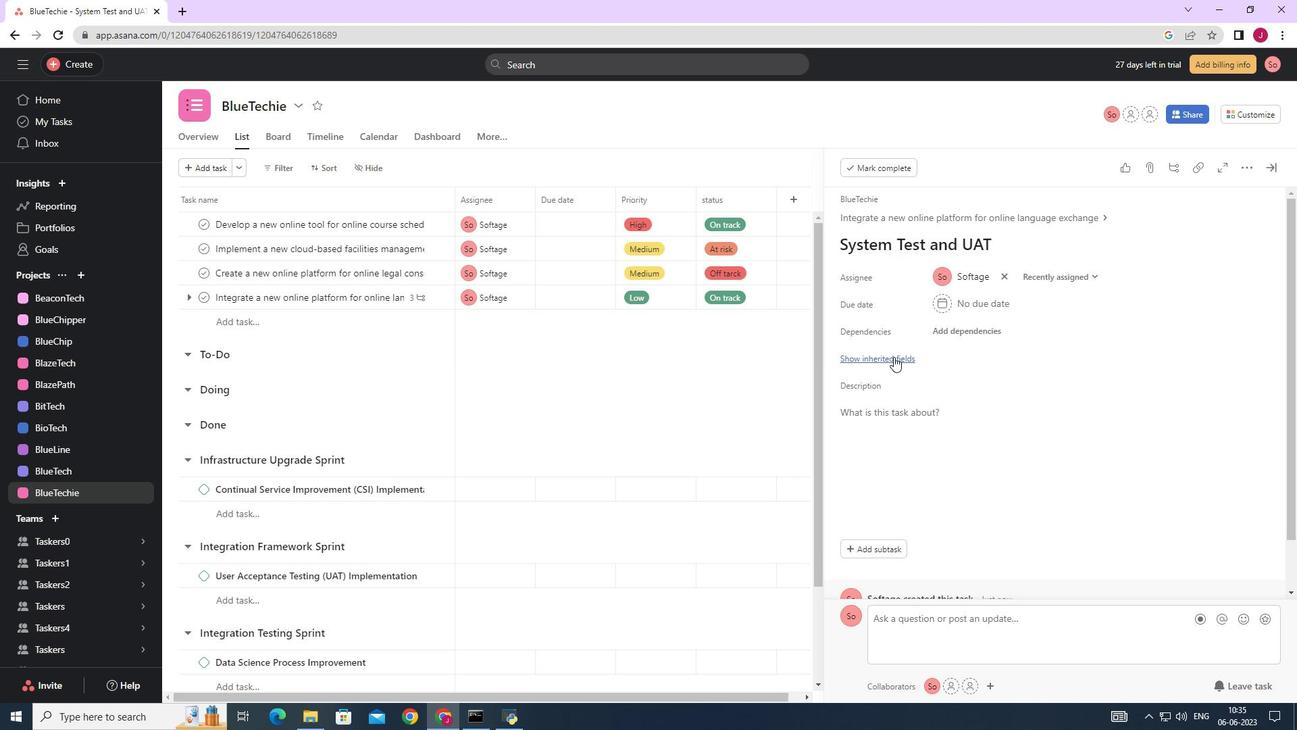 
Action: Mouse moved to (952, 388)
Screenshot: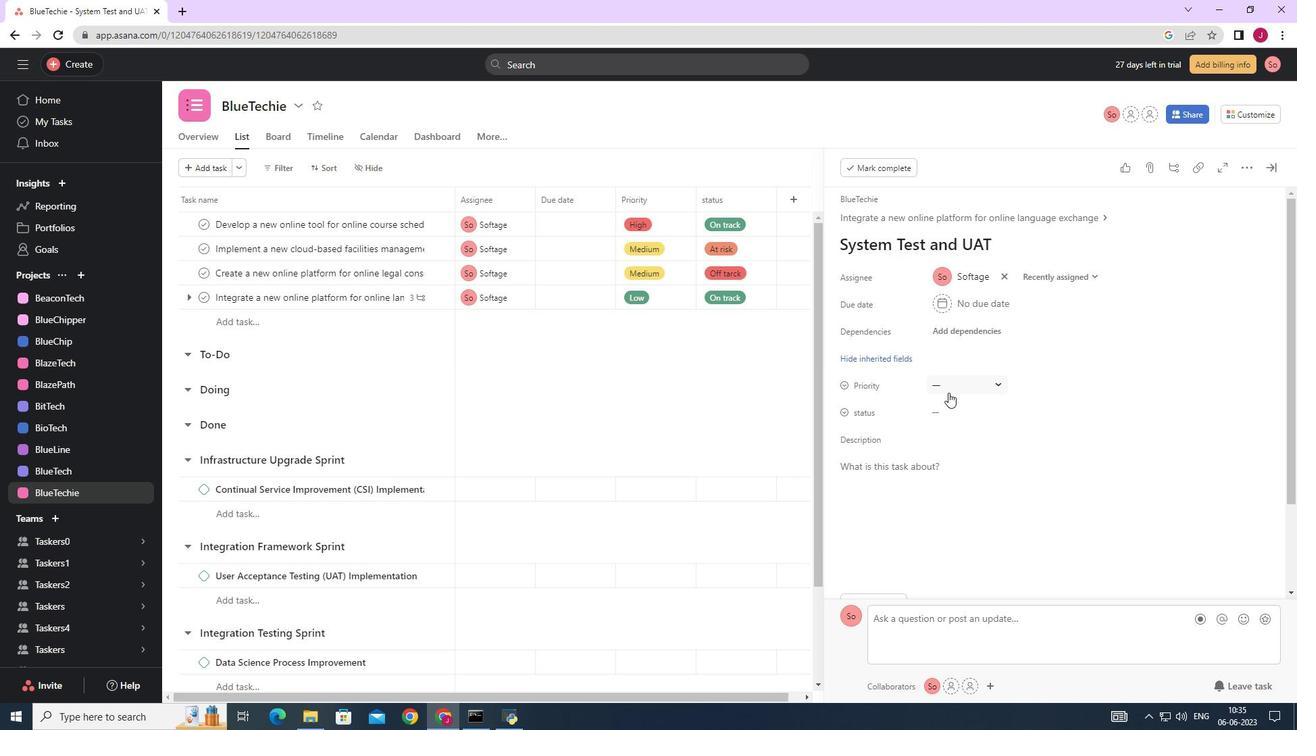 
Action: Mouse pressed left at (952, 388)
Screenshot: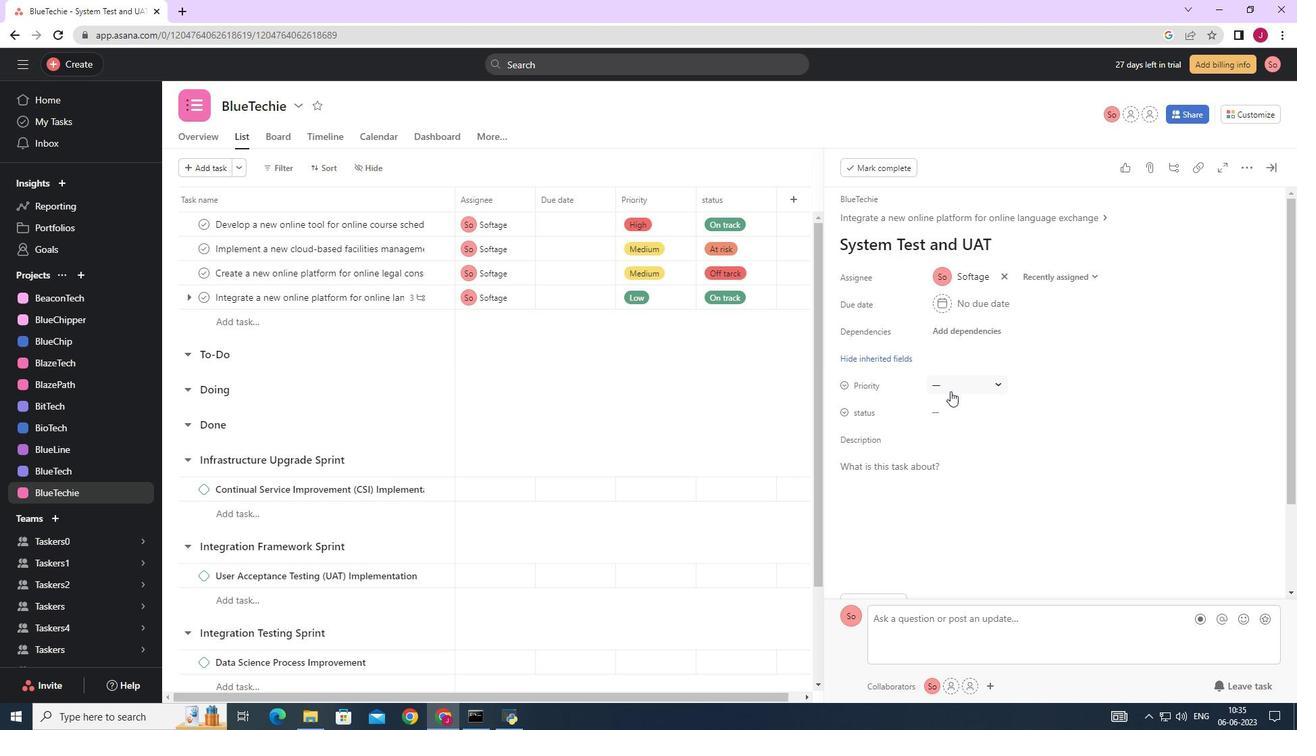
Action: Mouse moved to (975, 431)
Screenshot: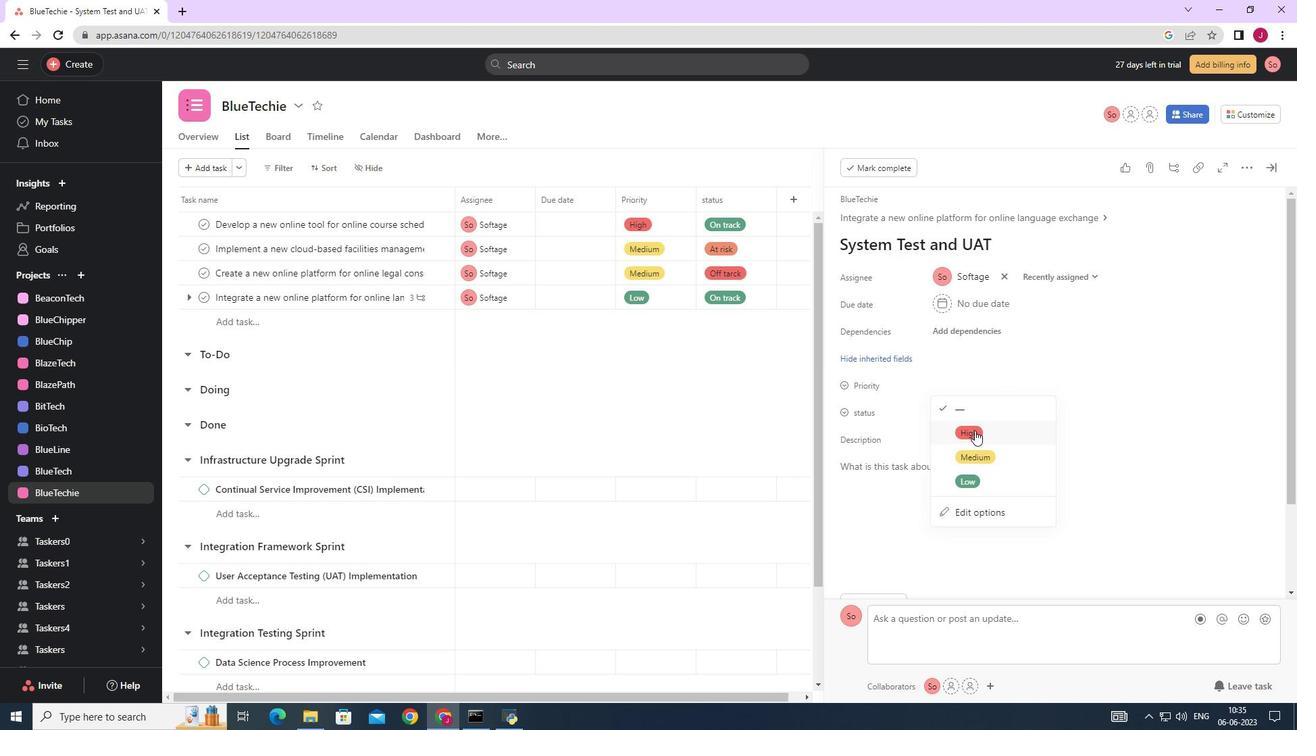
Action: Mouse pressed left at (975, 431)
Screenshot: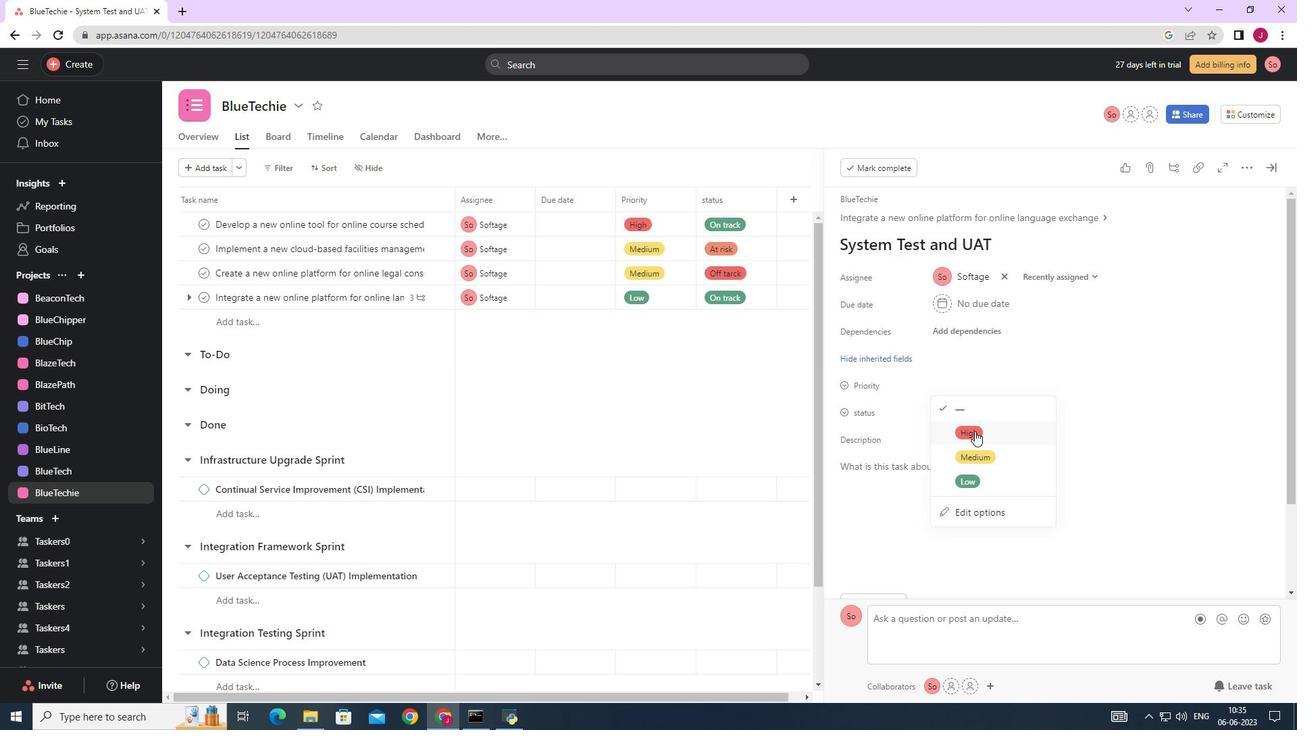 
Action: Mouse moved to (959, 408)
Screenshot: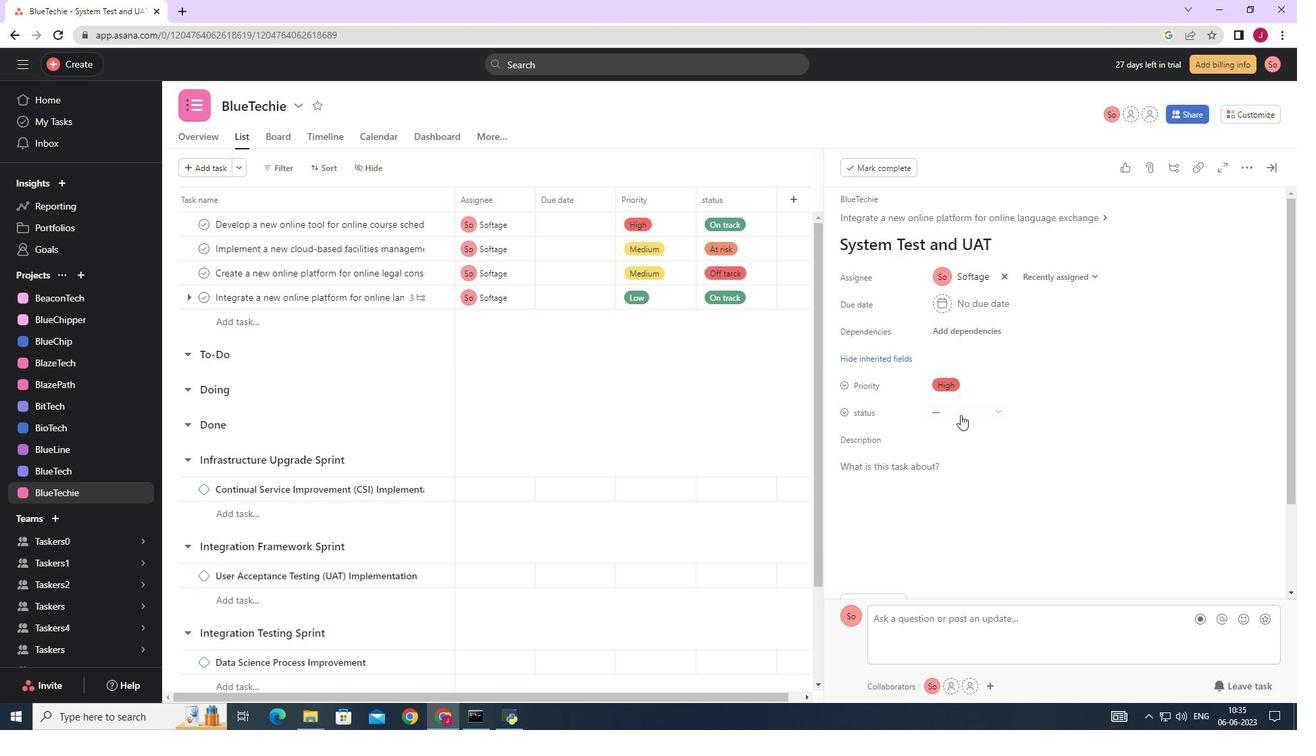 
Action: Mouse pressed left at (959, 408)
Screenshot: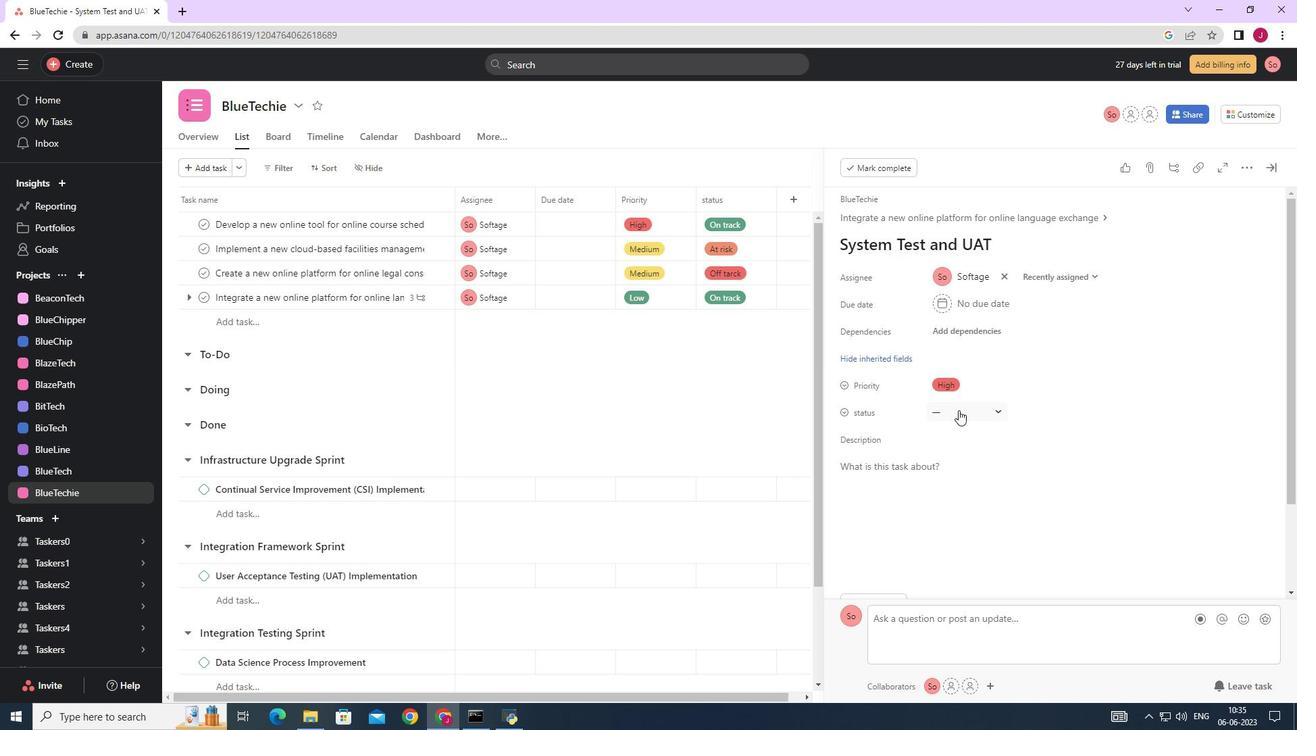 
Action: Mouse moved to (986, 530)
Screenshot: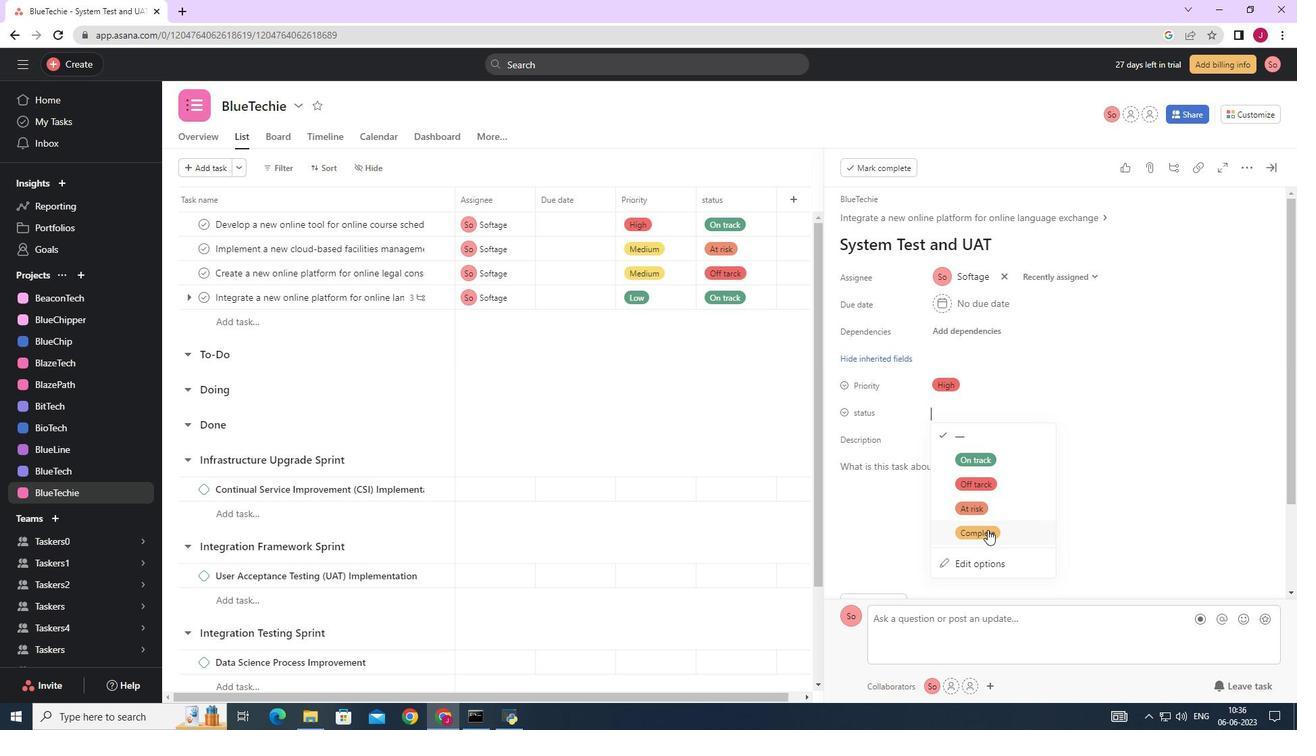 
Action: Mouse pressed left at (986, 530)
Screenshot: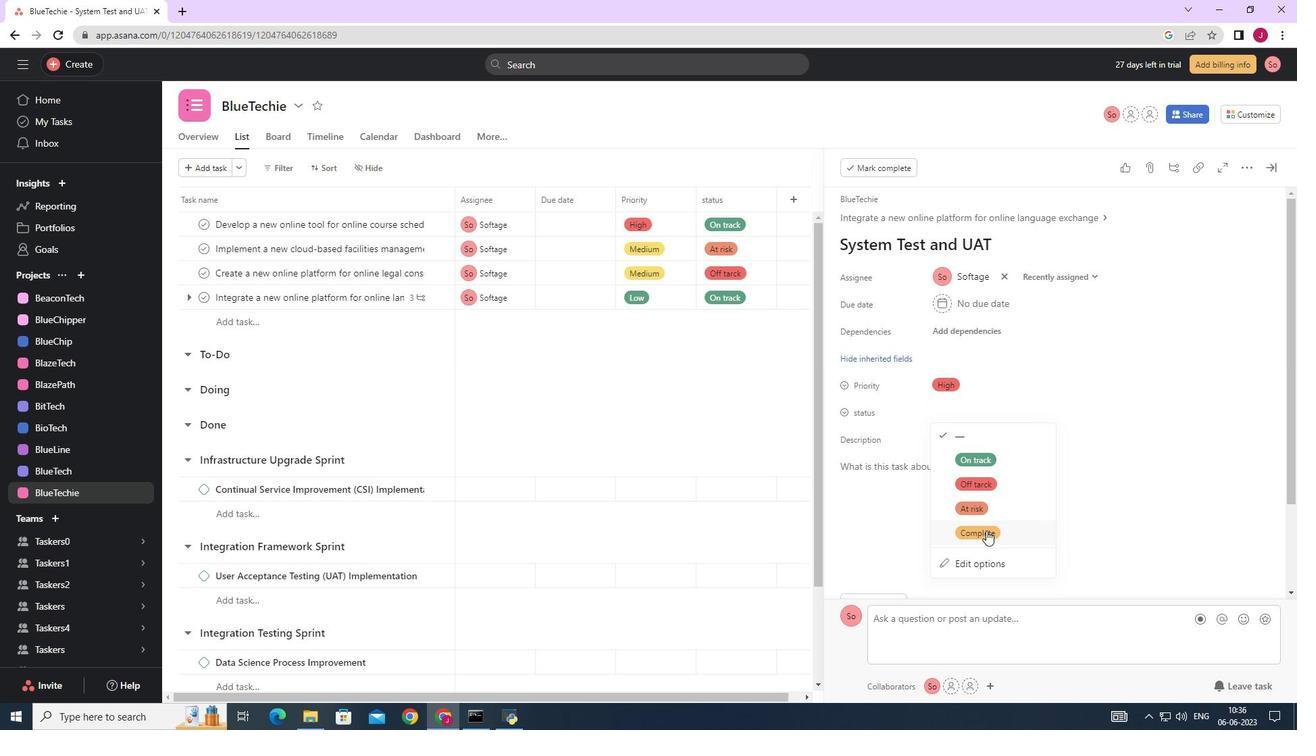 
Action: Mouse moved to (1273, 166)
Screenshot: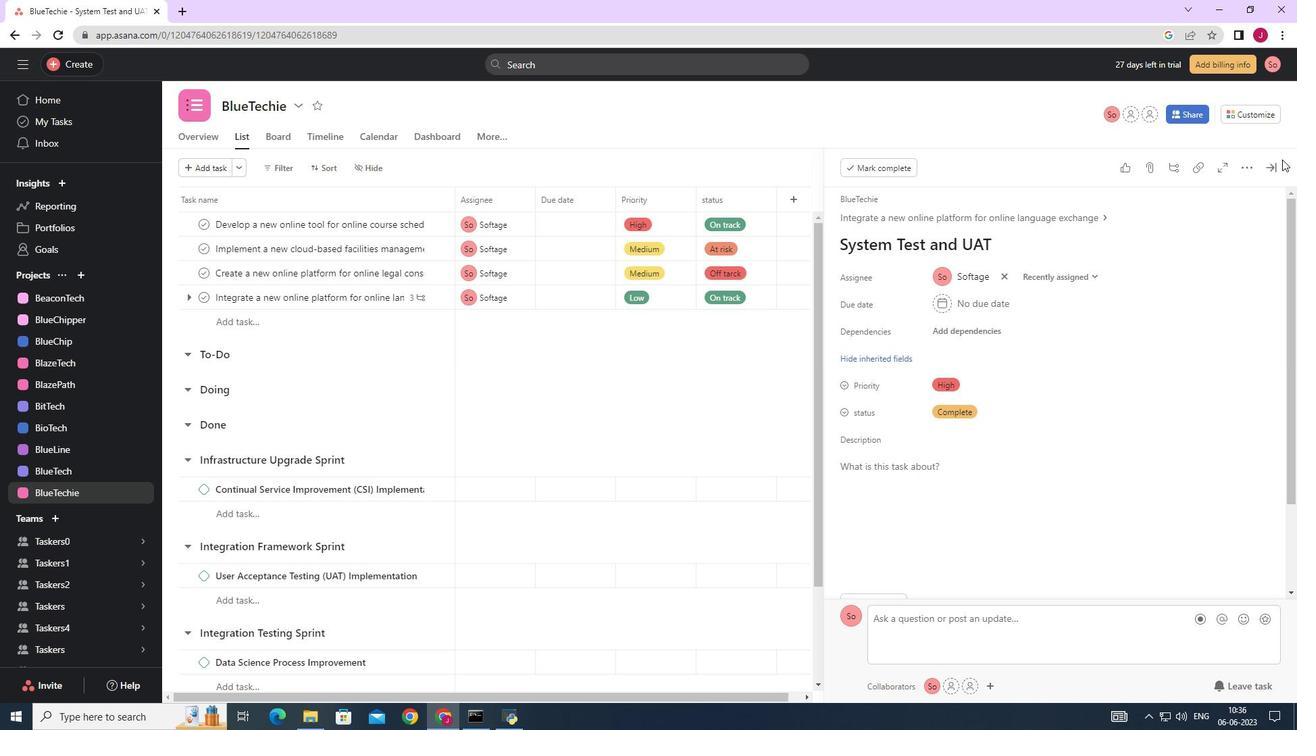 
Action: Mouse pressed left at (1273, 166)
Screenshot: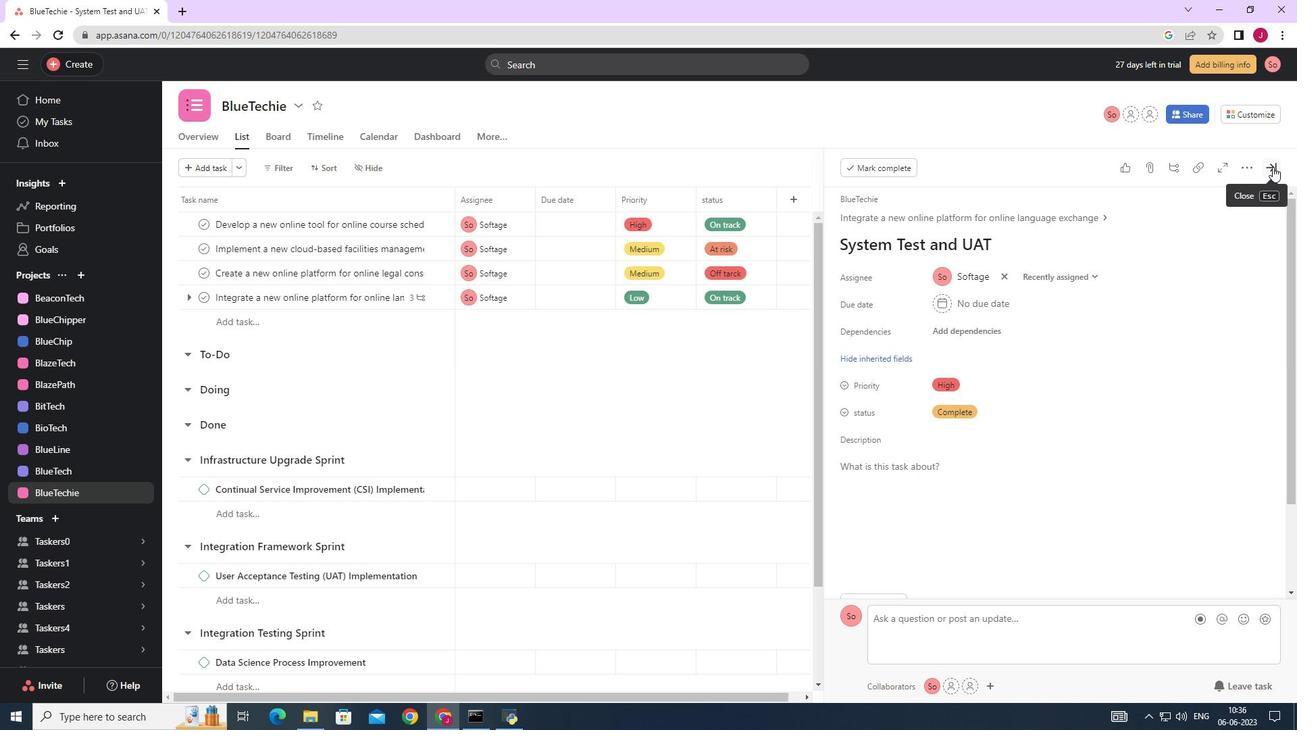 
